 Task: Open a Black Tie Letter Template save the file as event Remove the following opetions from template: '1.	Type the sender company name_x000D_
2.	Type the sender company address_x000D_
3.	Type the recipient address_x000D_
4.	Type the closing_x000D_
5.	Type the sender title_x000D_
6.	Type the sender company name_x000D_
'Pick the date  17 July, 2023 and type Salutation  Good Afternoon. Add body to the letter I wanted to express my heartfelt condolences on the passing of your loved one. Losing someone we care about is never easy, and my thoughts are with you during this difficult time. May cherished memories and the support of loved ones bring you comfort and strength.. Insert watermark  Do not copy 3
Action: Mouse moved to (24, 21)
Screenshot: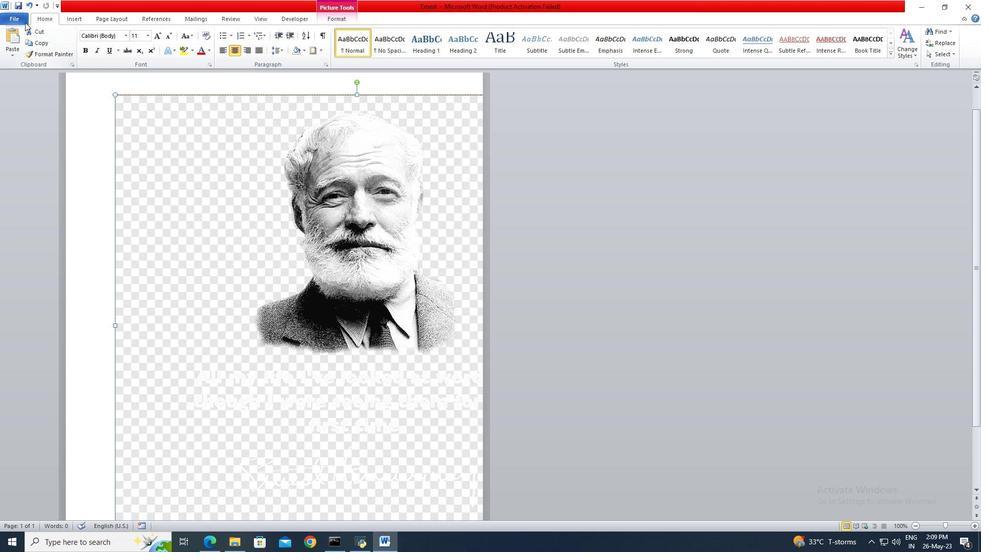 
Action: Mouse pressed left at (24, 21)
Screenshot: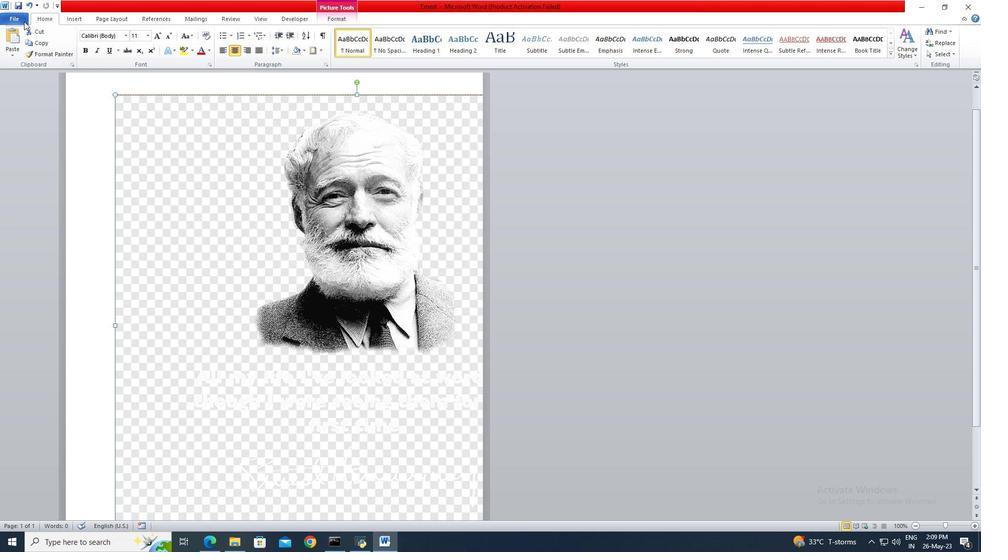 
Action: Mouse moved to (21, 128)
Screenshot: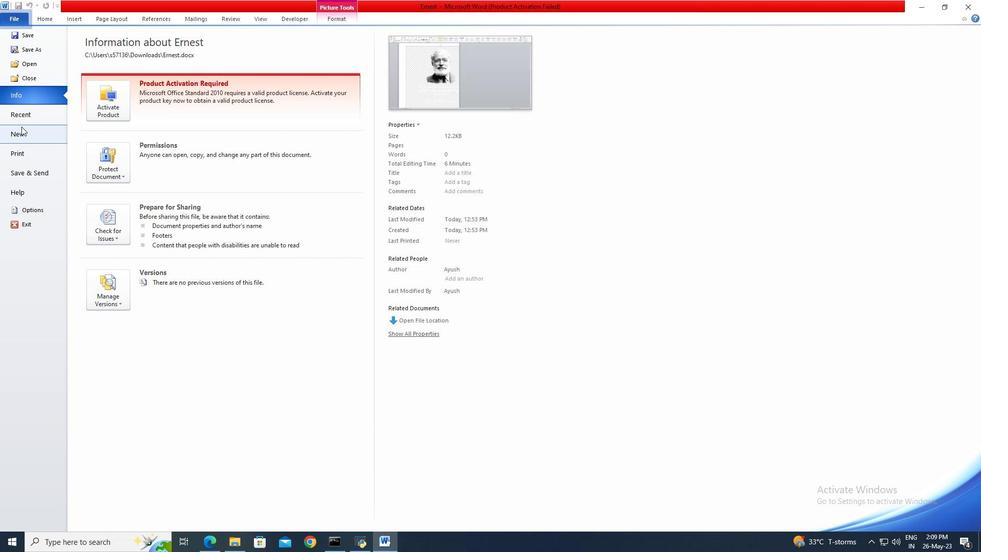
Action: Mouse pressed left at (21, 128)
Screenshot: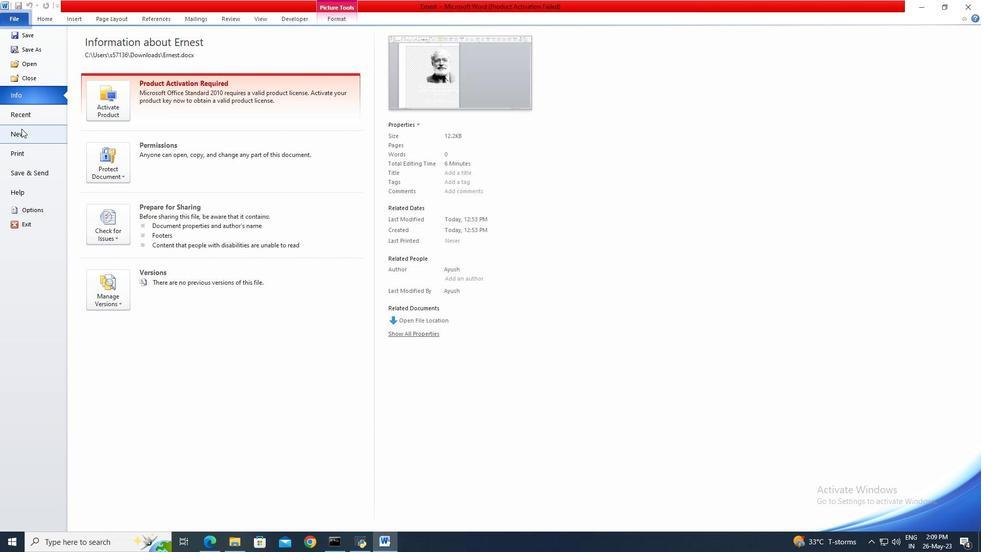 
Action: Mouse moved to (219, 113)
Screenshot: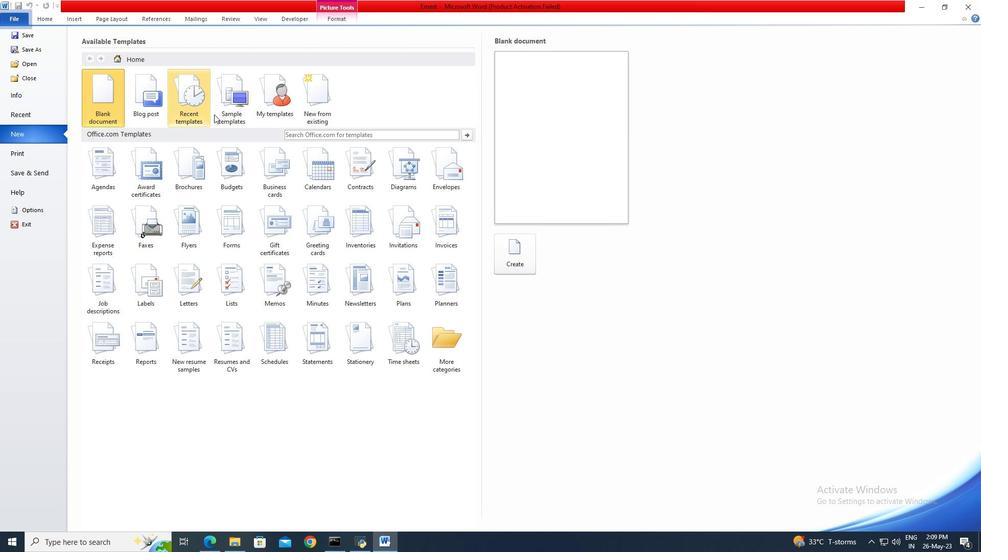 
Action: Mouse pressed left at (219, 113)
Screenshot: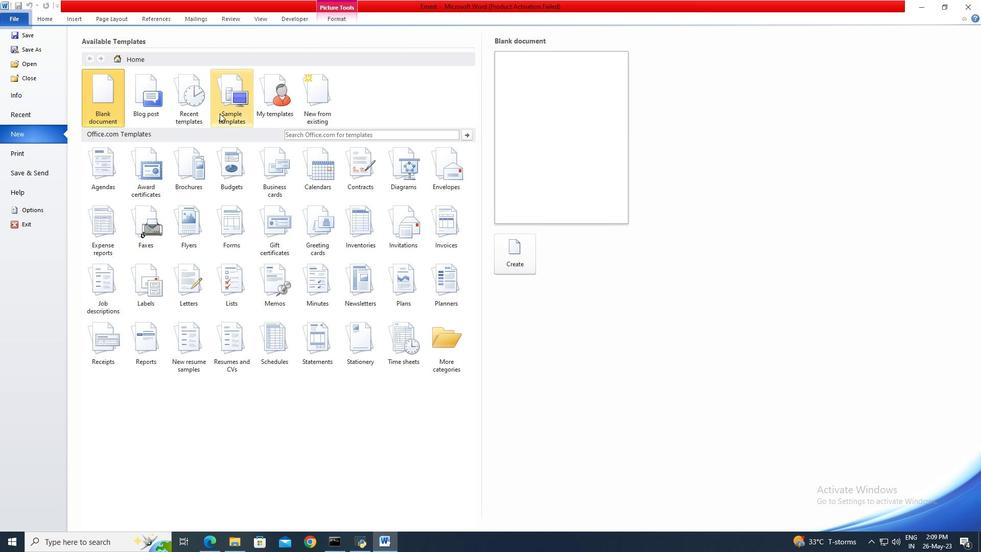 
Action: Mouse moved to (337, 240)
Screenshot: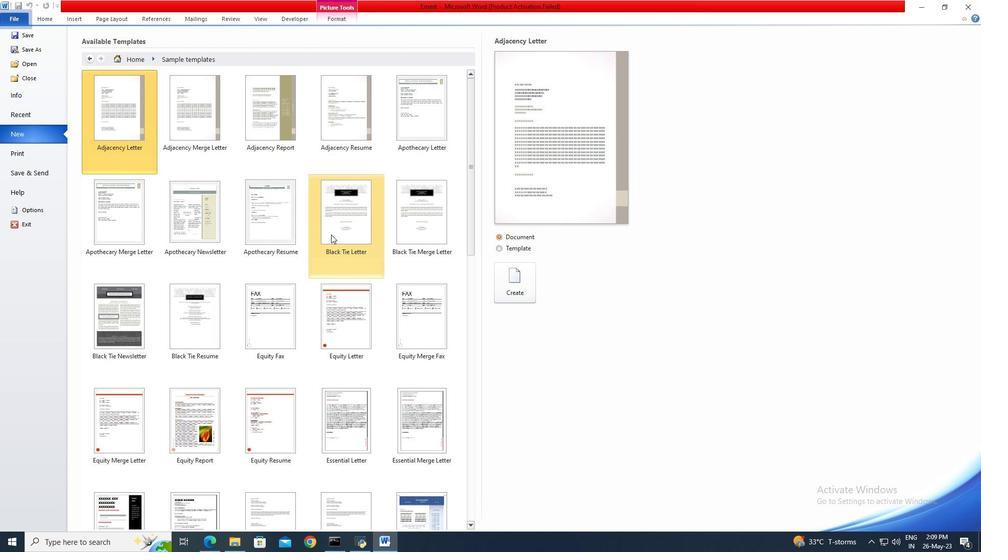 
Action: Mouse pressed left at (337, 240)
Screenshot: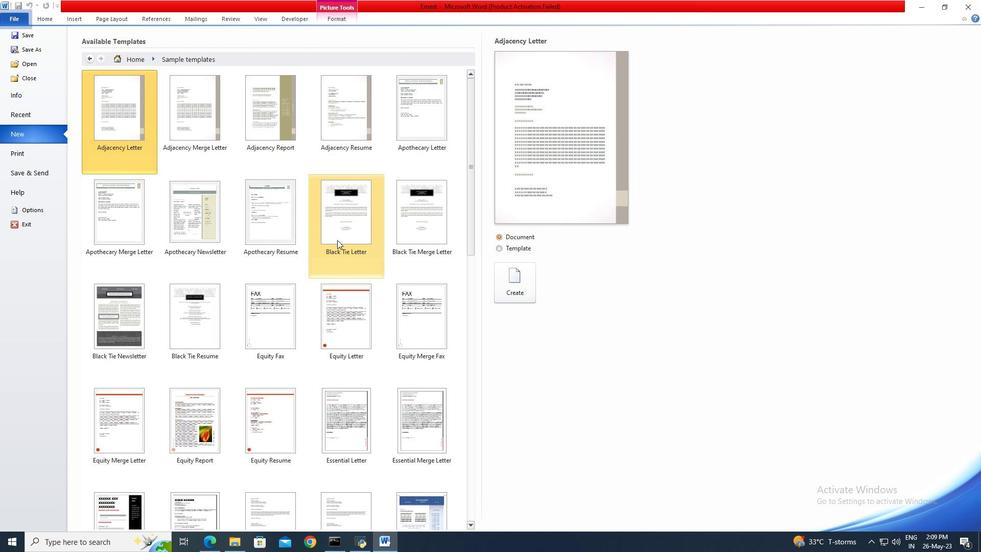 
Action: Mouse moved to (499, 246)
Screenshot: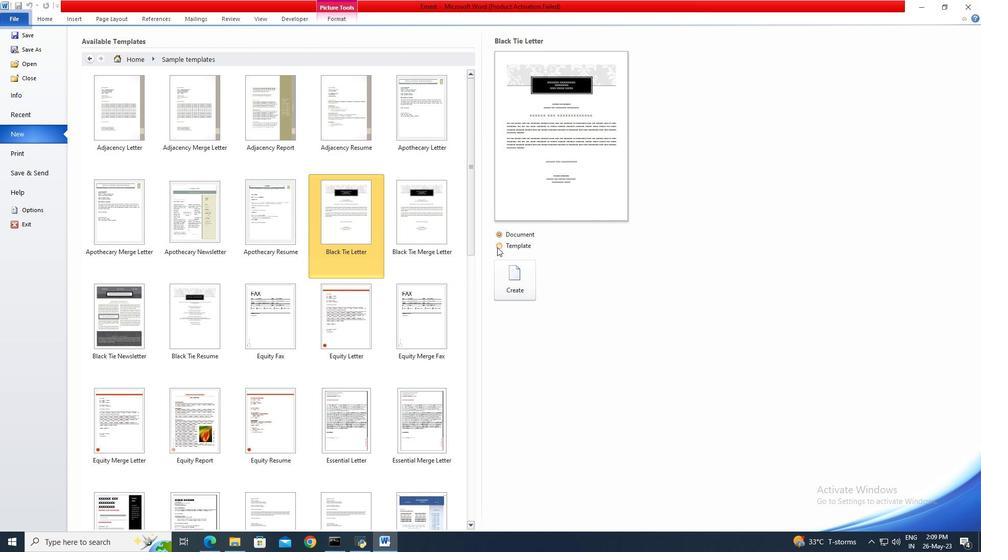 
Action: Mouse pressed left at (499, 246)
Screenshot: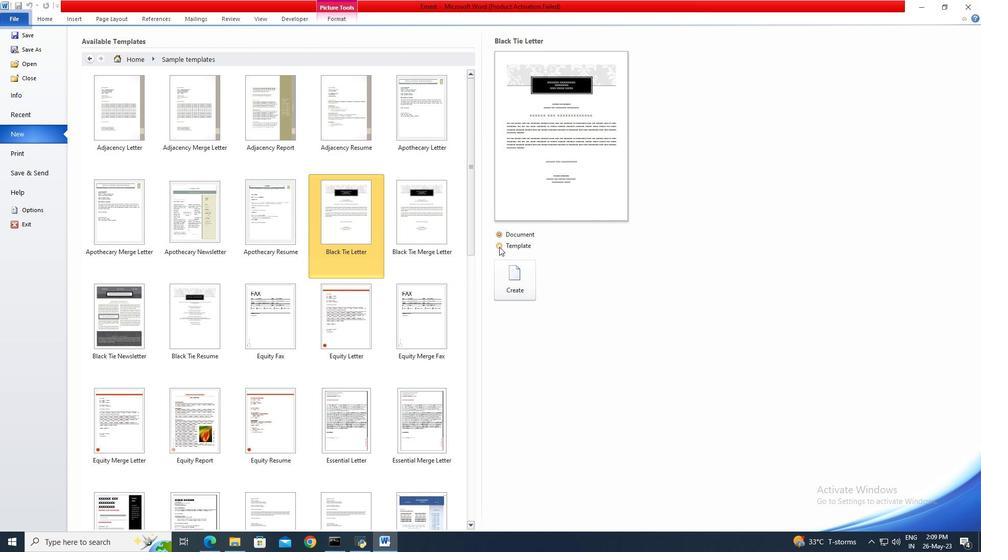 
Action: Mouse moved to (506, 275)
Screenshot: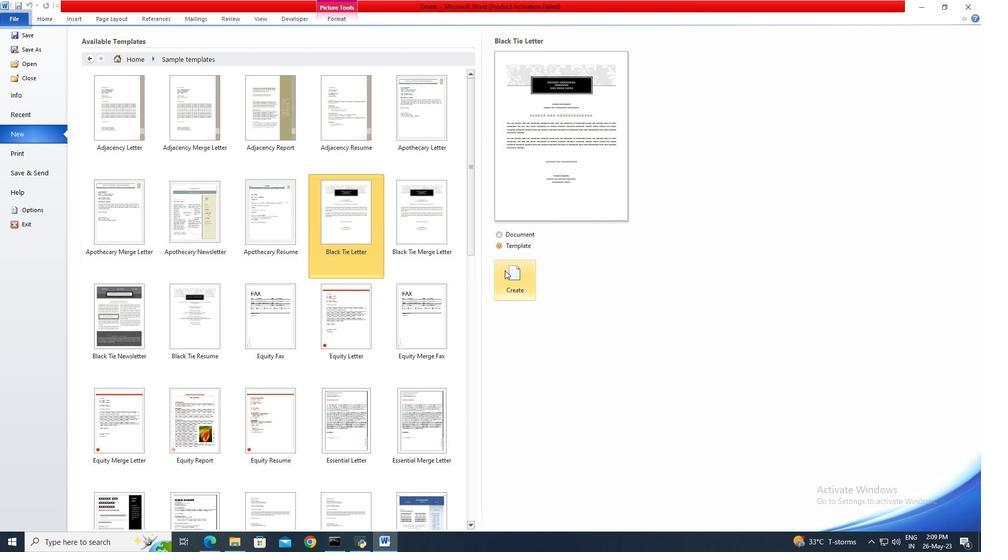 
Action: Mouse pressed left at (506, 275)
Screenshot: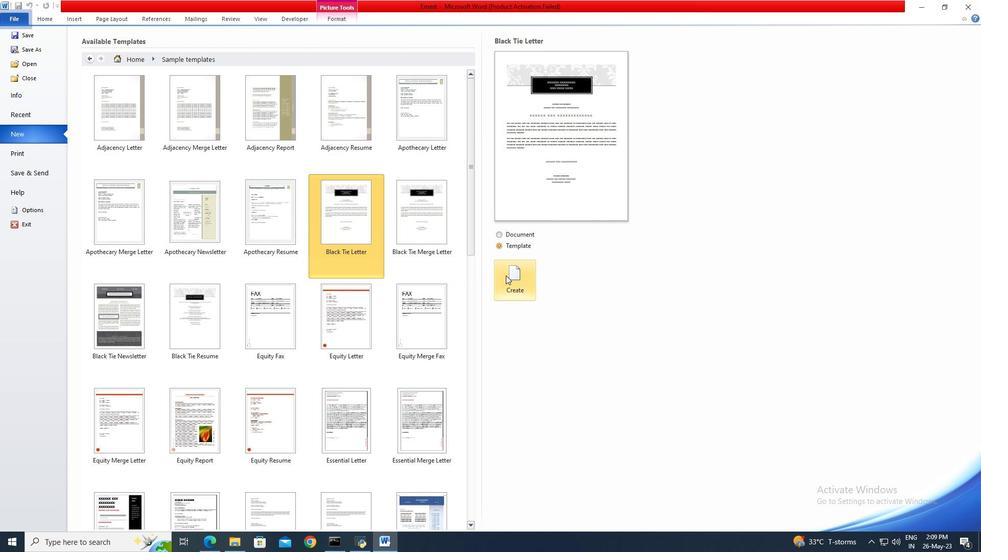 
Action: Mouse moved to (27, 20)
Screenshot: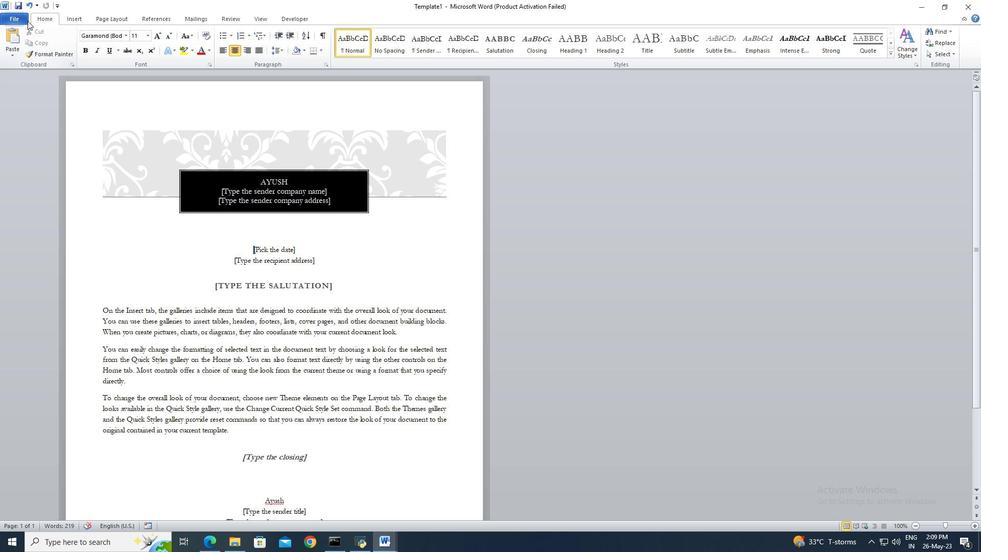 
Action: Mouse pressed left at (27, 20)
Screenshot: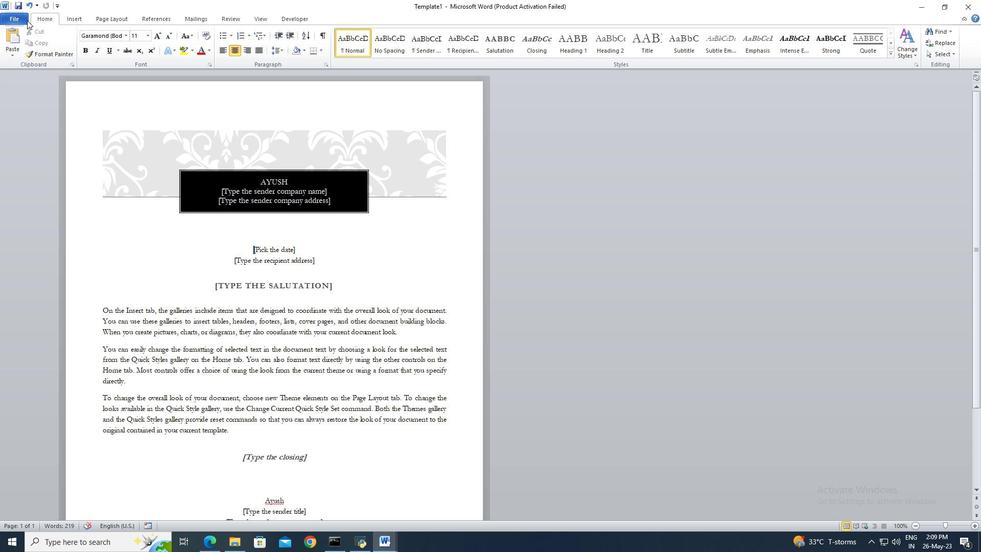 
Action: Mouse moved to (29, 48)
Screenshot: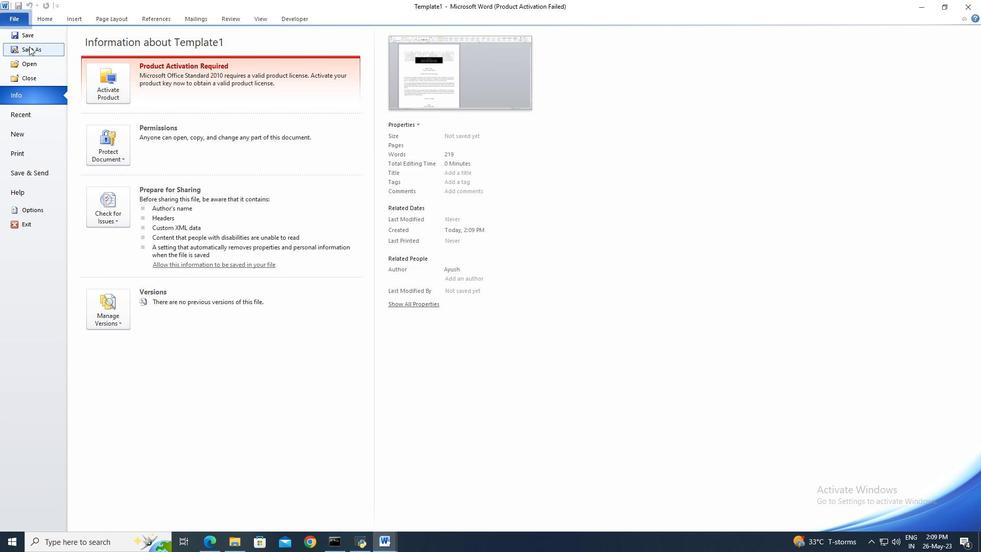 
Action: Mouse pressed left at (29, 48)
Screenshot: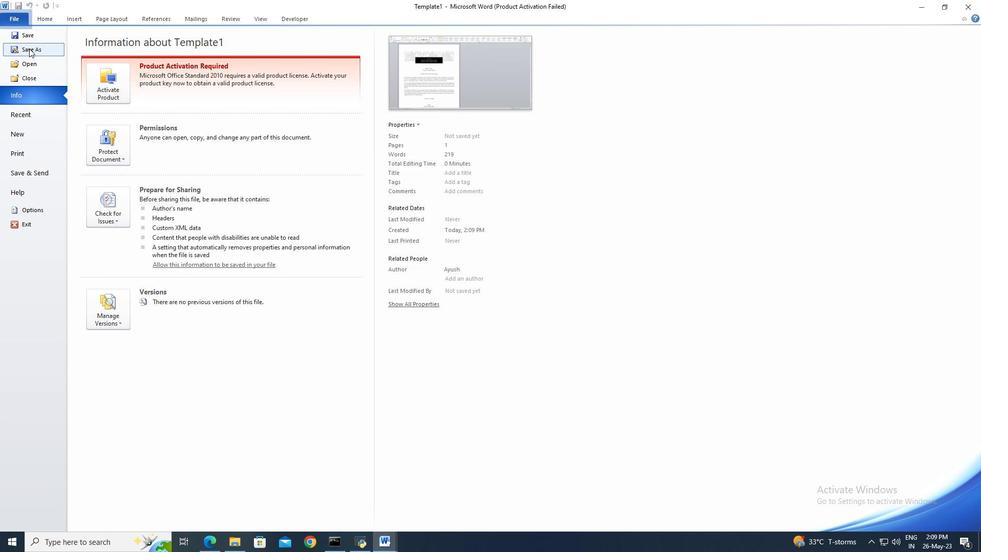 
Action: Mouse moved to (43, 111)
Screenshot: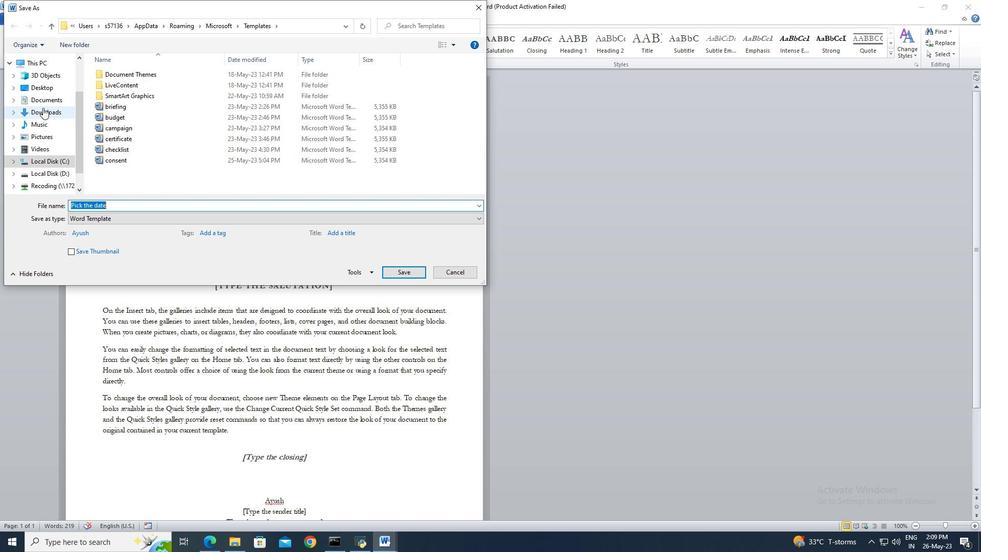 
Action: Mouse pressed left at (43, 111)
Screenshot: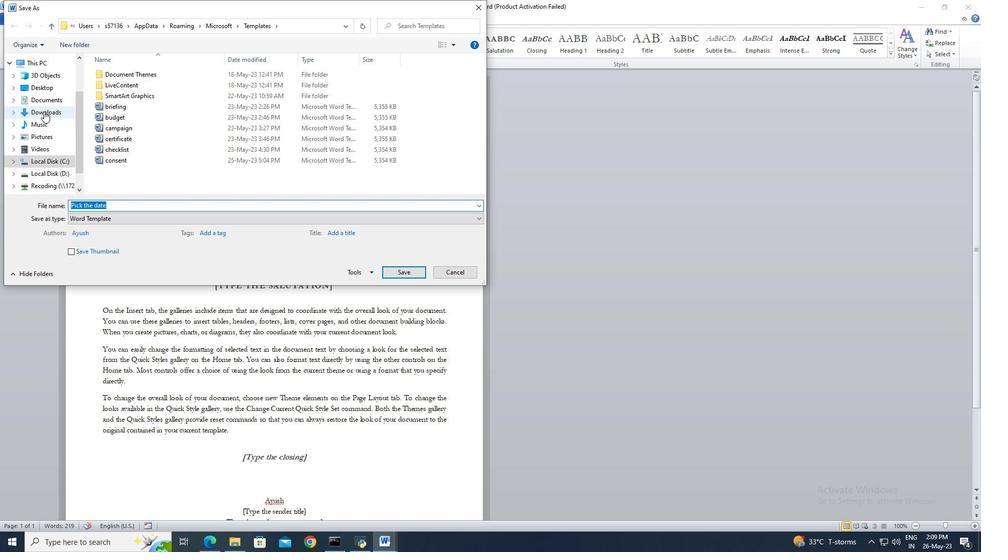 
Action: Mouse moved to (108, 206)
Screenshot: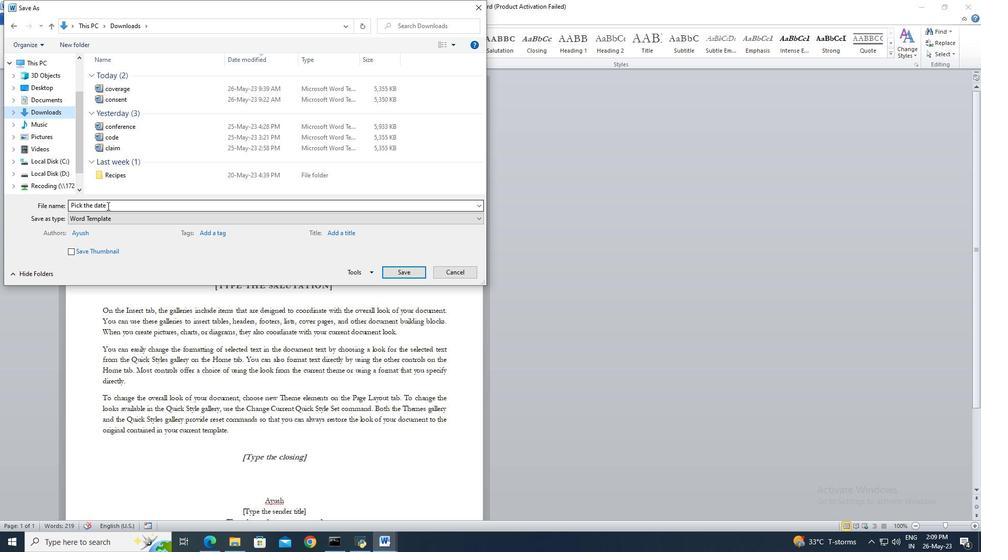 
Action: Mouse pressed left at (108, 206)
Screenshot: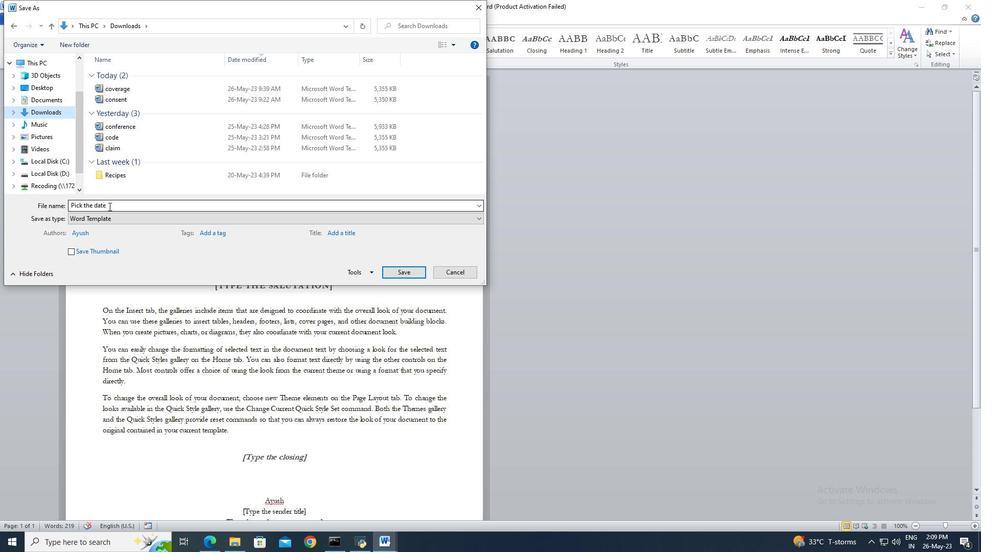 
Action: Key pressed event
Screenshot: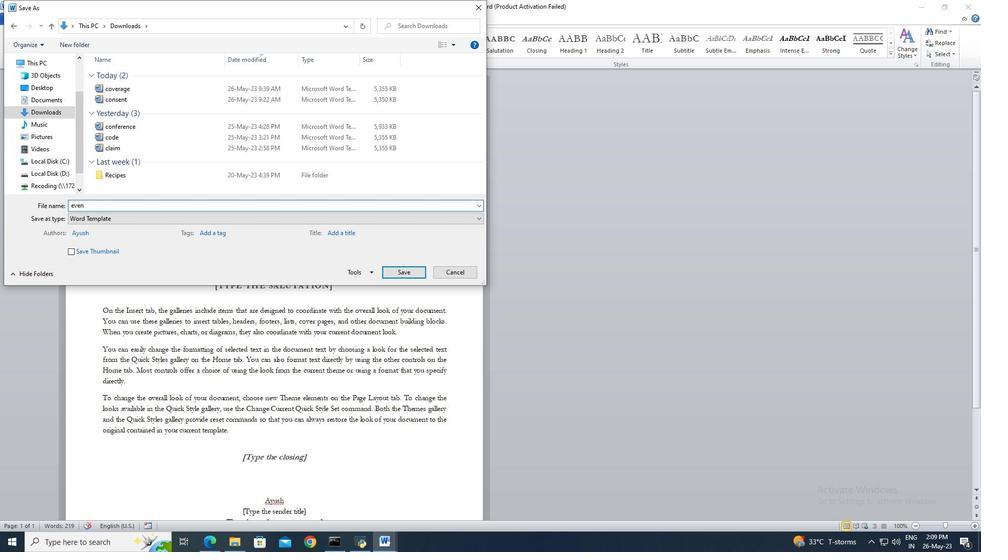 
Action: Mouse moved to (391, 275)
Screenshot: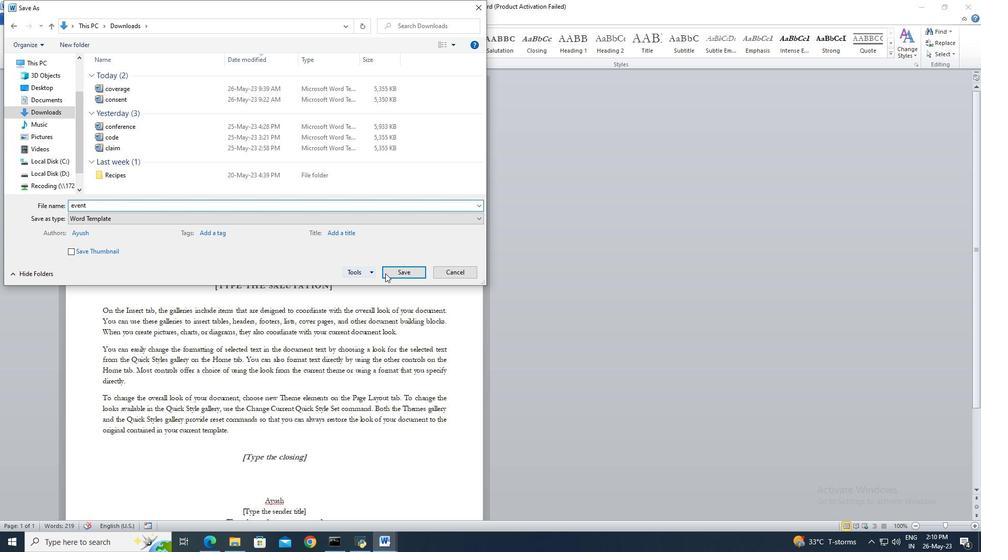 
Action: Mouse pressed left at (391, 275)
Screenshot: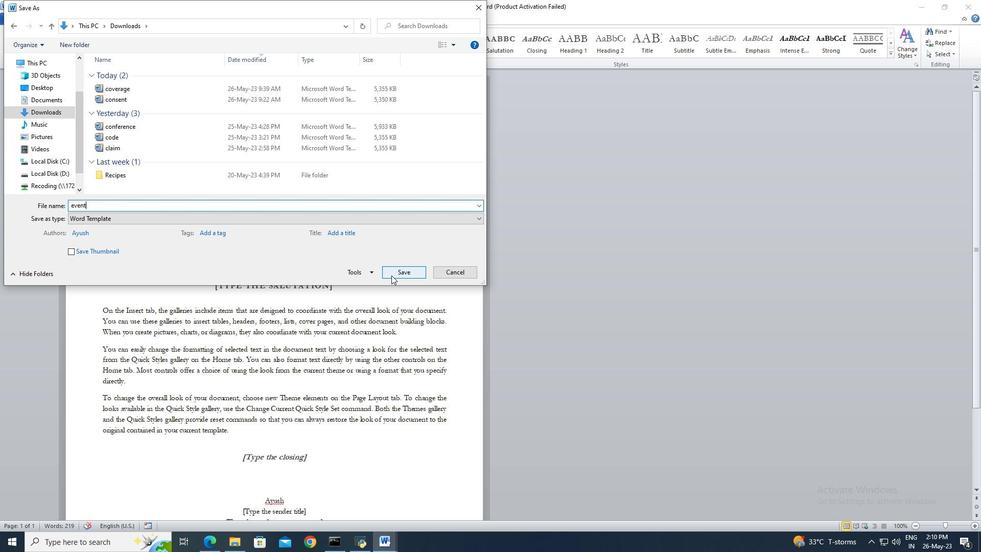 
Action: Mouse moved to (337, 192)
Screenshot: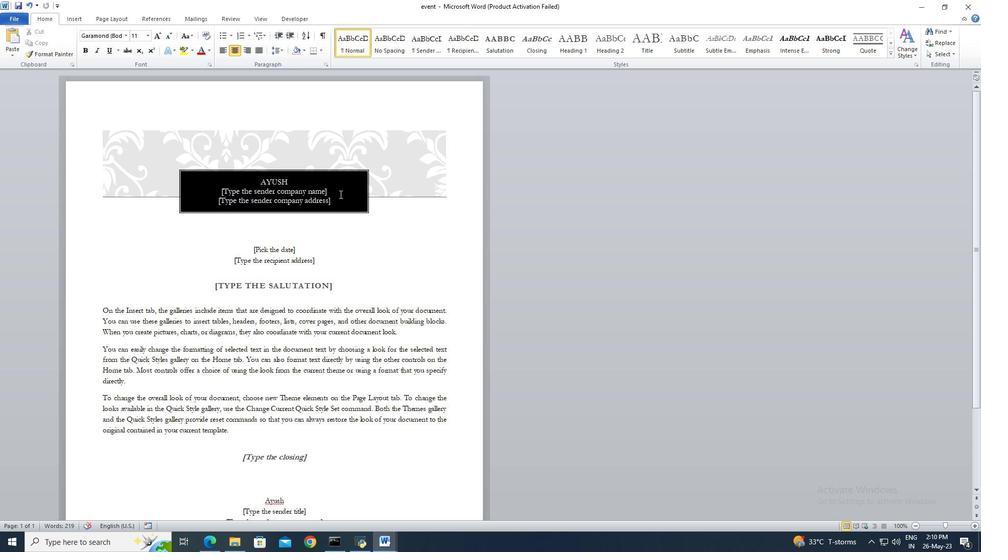 
Action: Mouse pressed left at (337, 192)
Screenshot: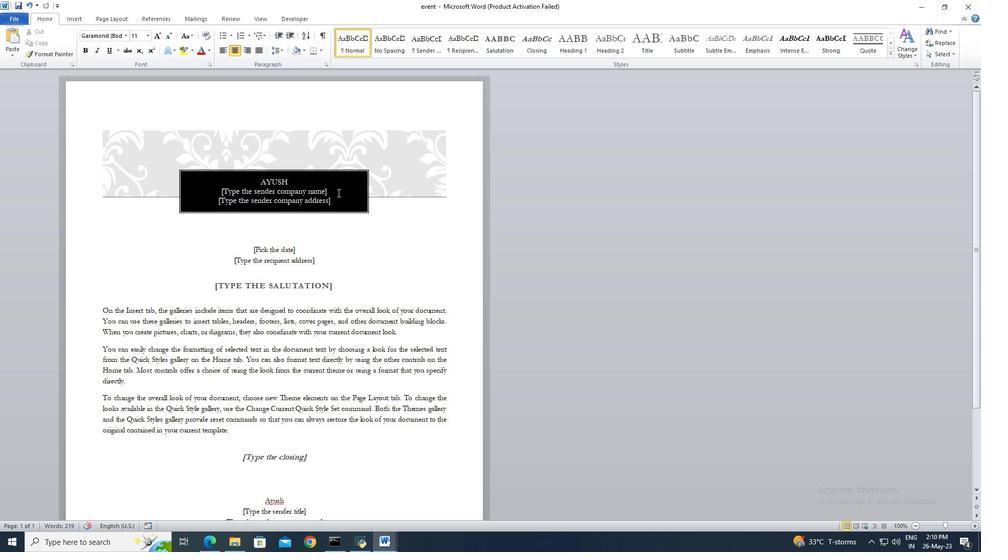 
Action: Key pressed <Key.backspace><Key.delete>
Screenshot: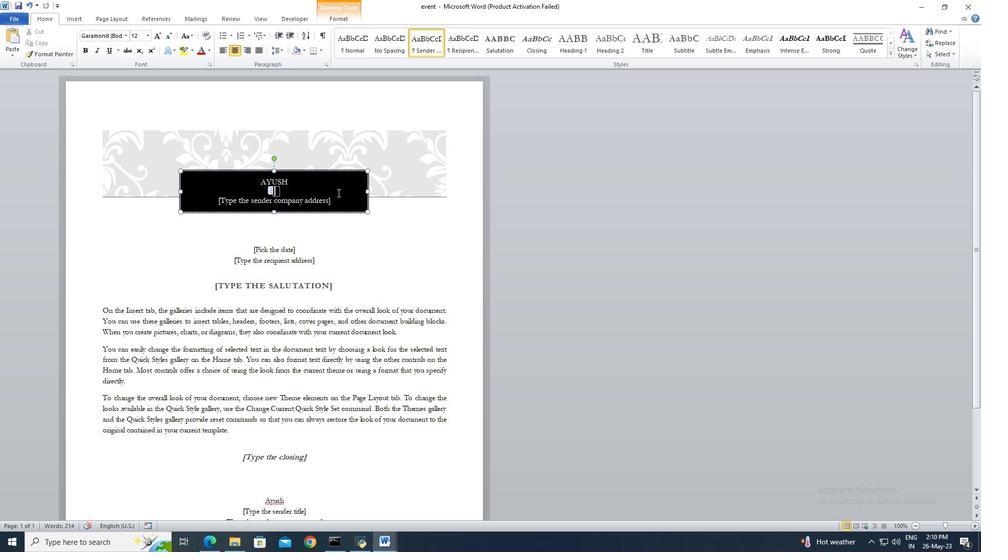 
Action: Mouse moved to (337, 200)
Screenshot: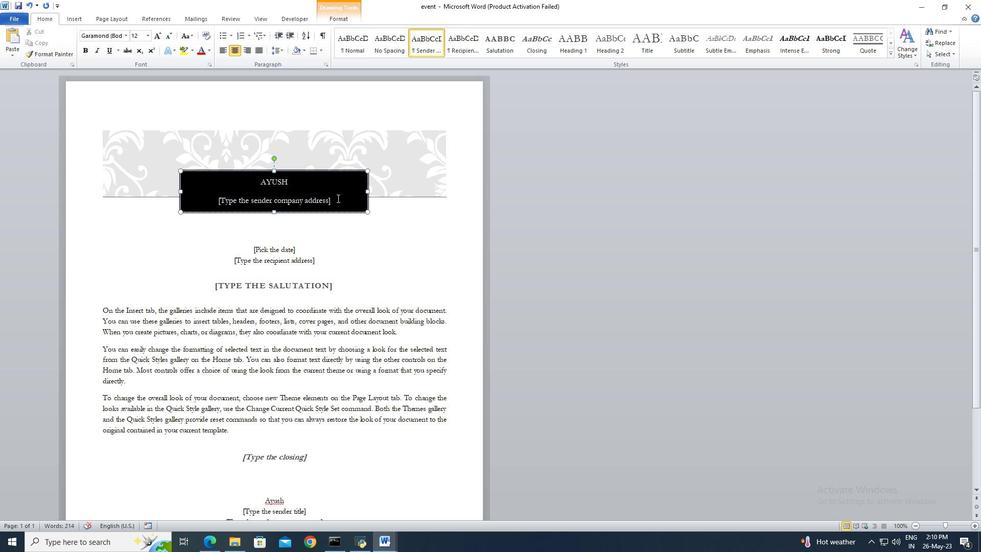 
Action: Mouse pressed left at (337, 200)
Screenshot: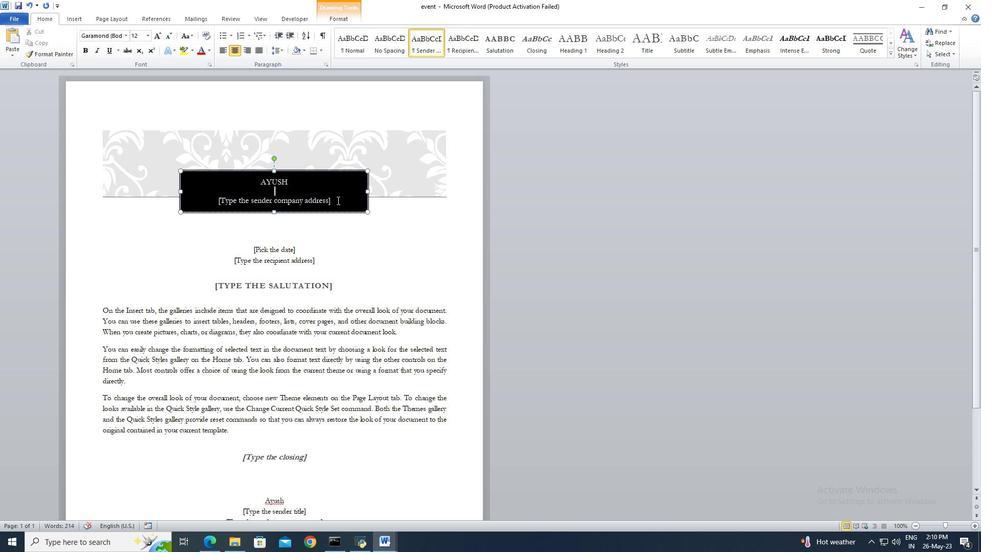 
Action: Key pressed <Key.backspace><Key.delete>
Screenshot: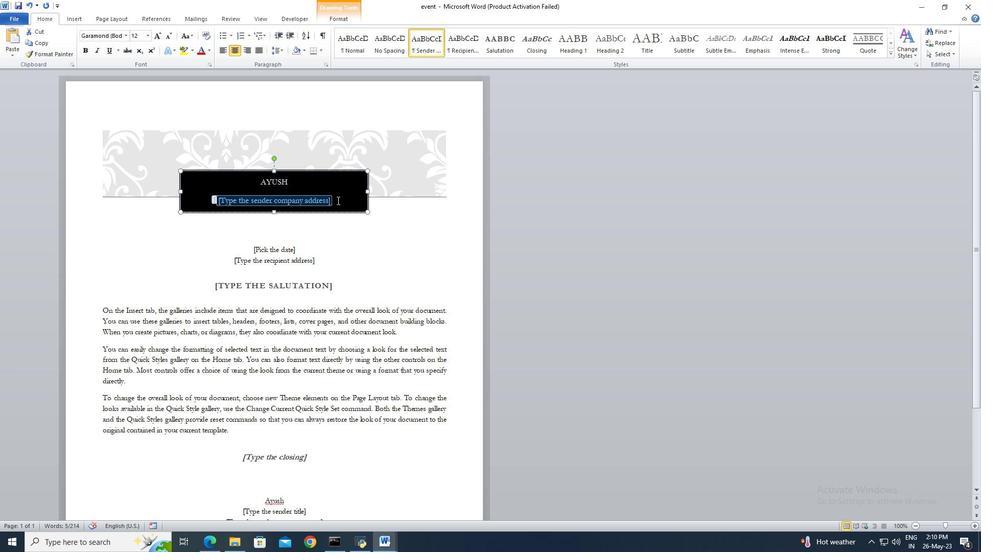 
Action: Mouse scrolled (337, 199) with delta (0, 0)
Screenshot: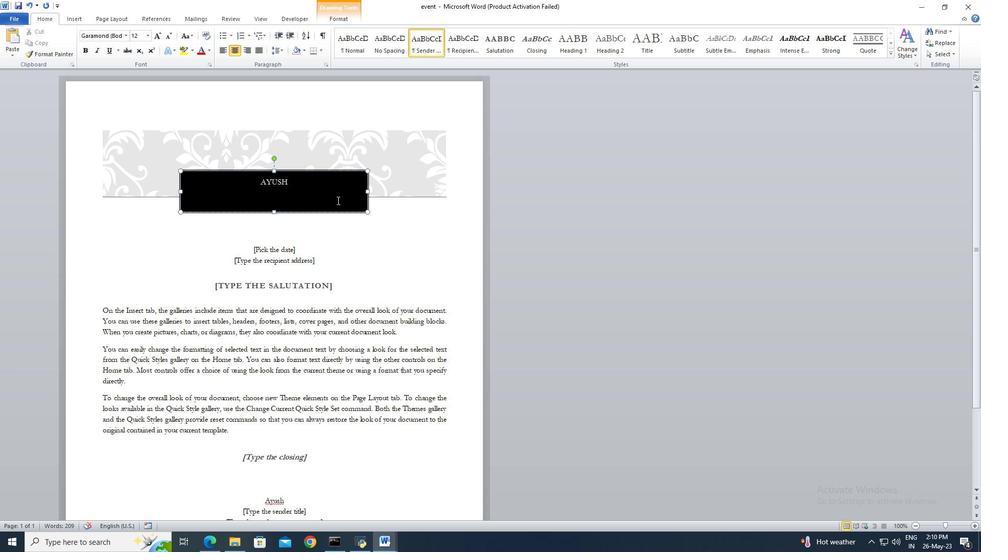 
Action: Mouse scrolled (337, 199) with delta (0, 0)
Screenshot: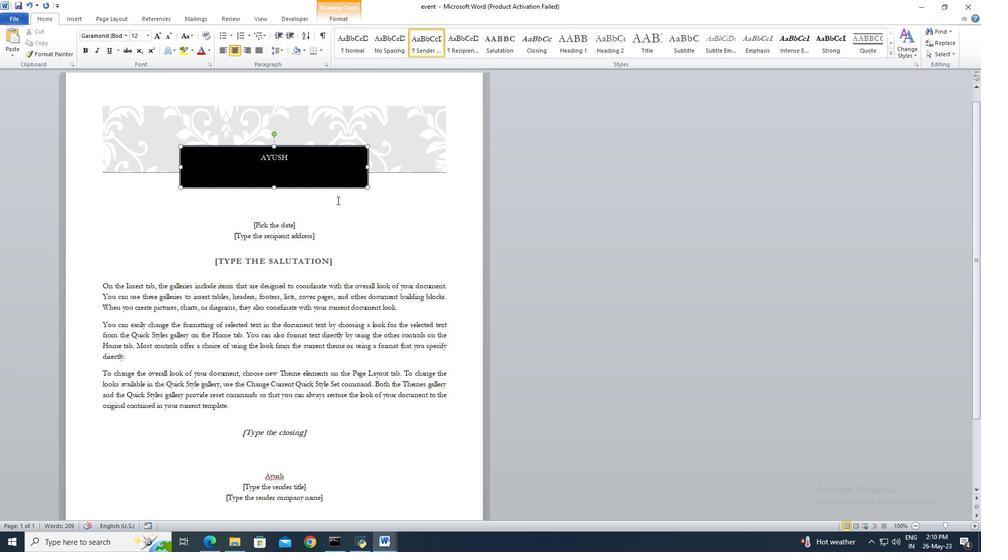 
Action: Mouse scrolled (337, 199) with delta (0, 0)
Screenshot: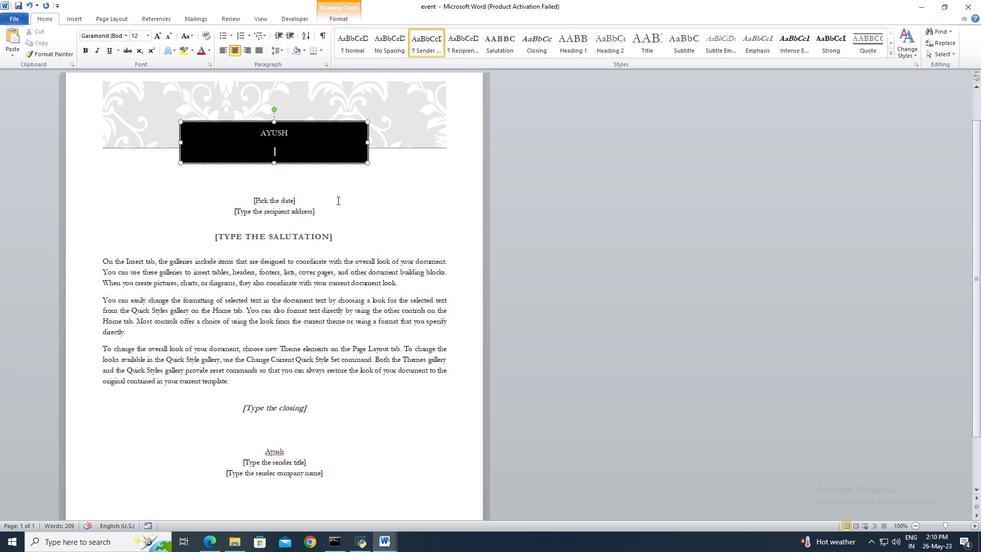 
Action: Mouse moved to (311, 188)
Screenshot: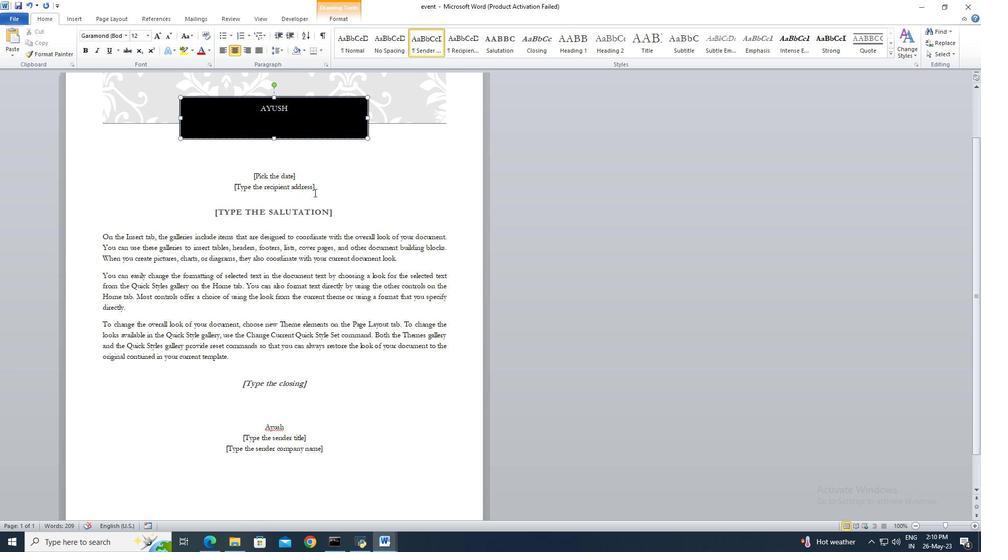 
Action: Mouse pressed left at (311, 188)
Screenshot: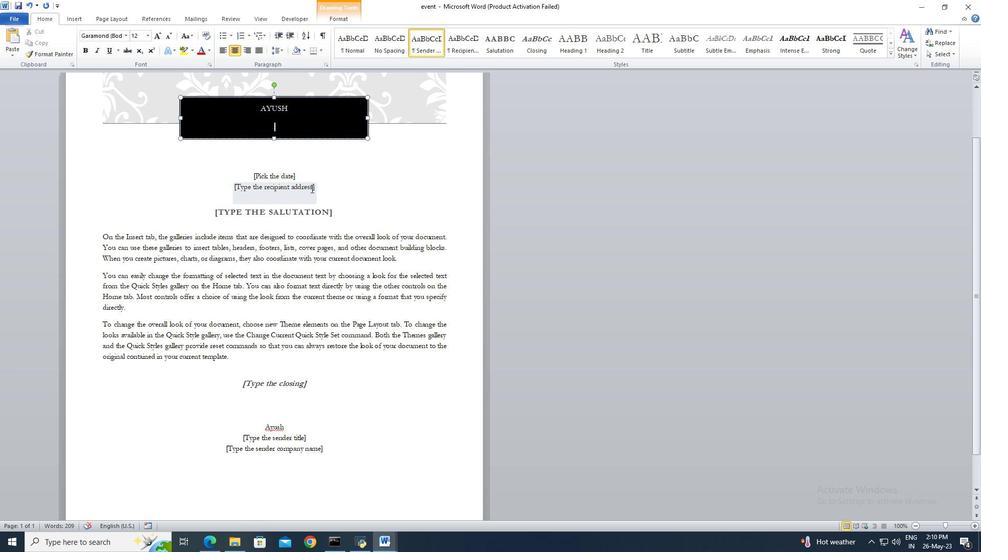 
Action: Key pressed <Key.backspace><Key.delete>
Screenshot: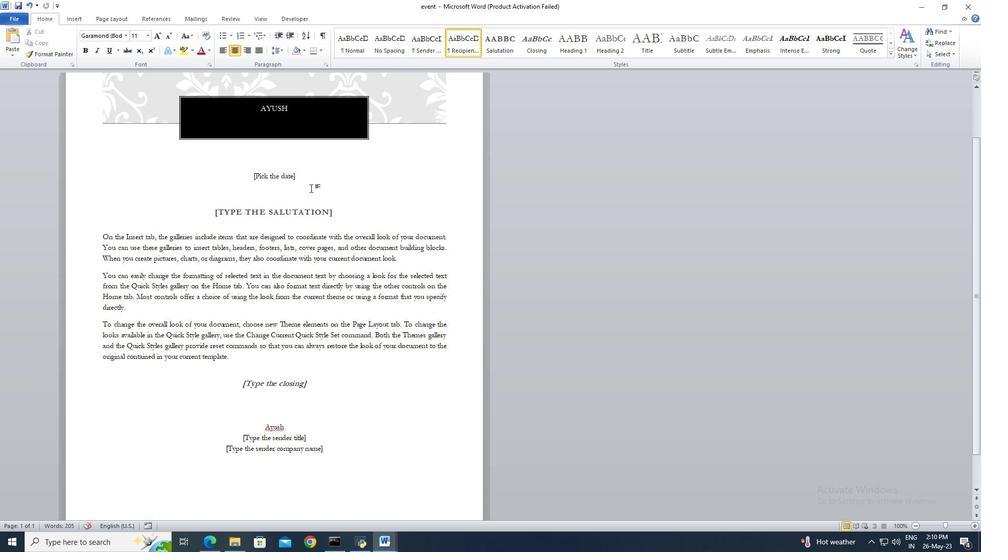 
Action: Mouse moved to (299, 355)
Screenshot: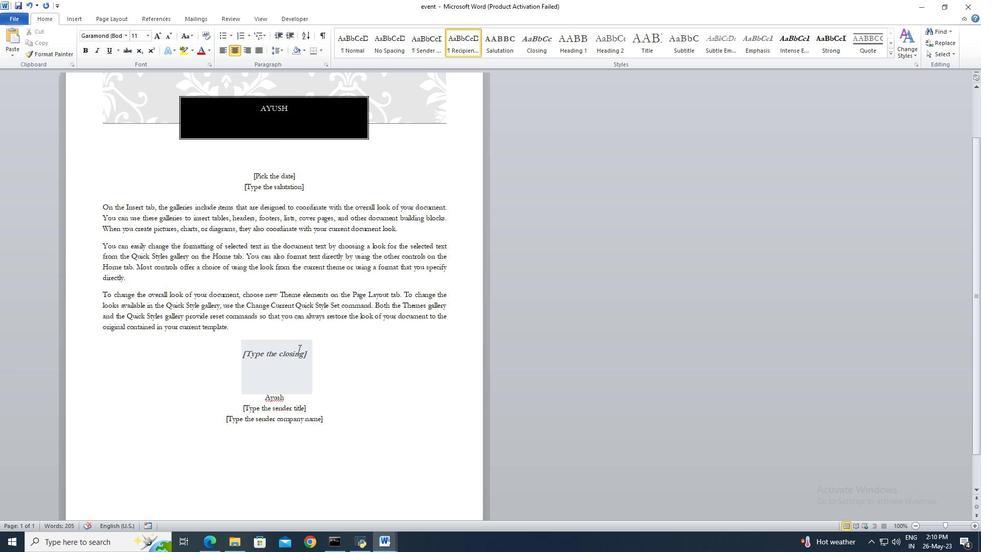 
Action: Mouse pressed left at (299, 355)
Screenshot: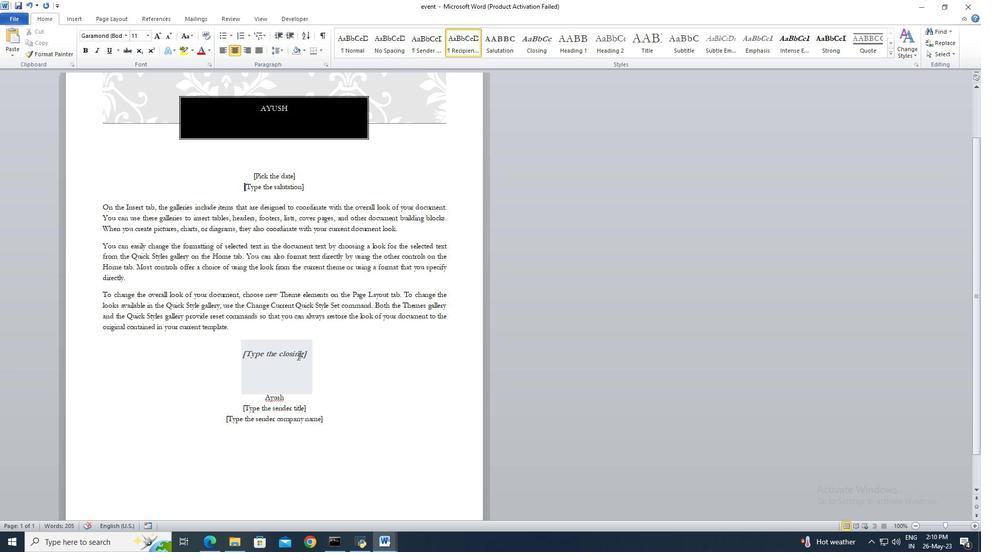
Action: Key pressed <Key.backspace>
Screenshot: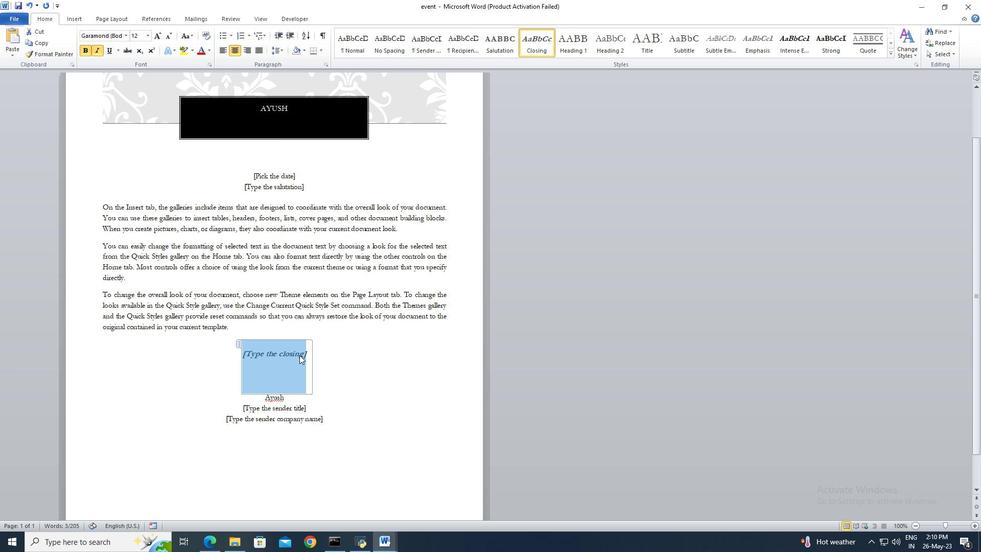
Action: Mouse moved to (300, 408)
Screenshot: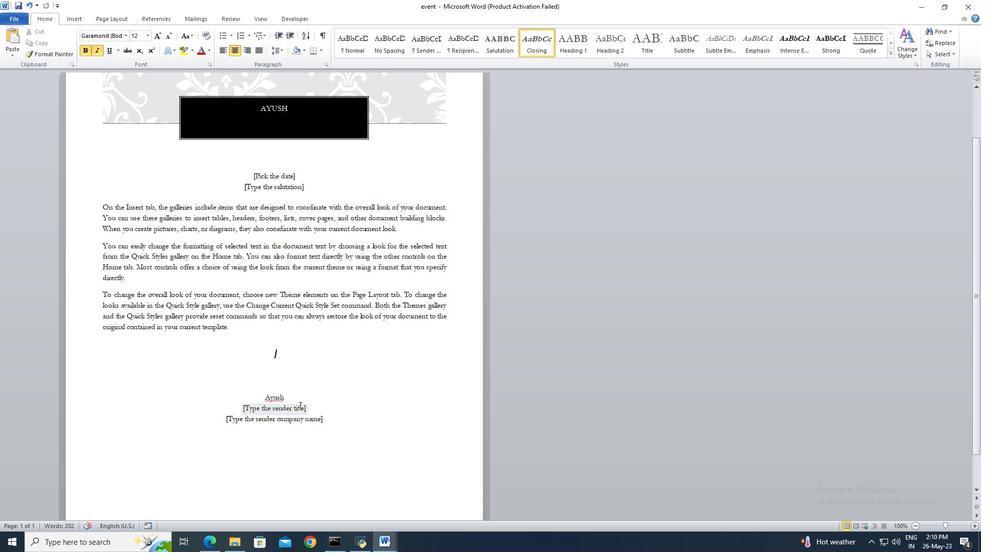 
Action: Mouse pressed left at (300, 408)
Screenshot: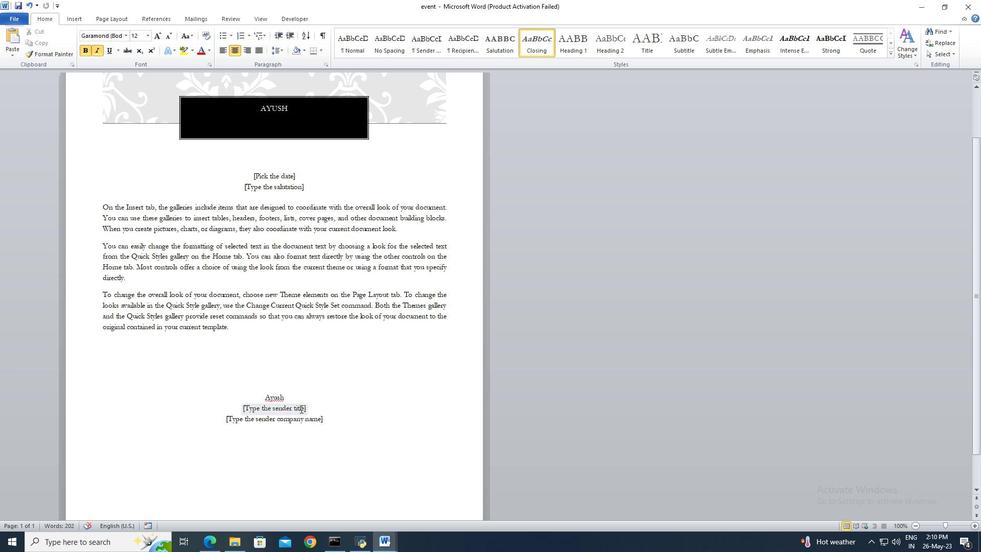 
Action: Key pressed <Key.backspace>
Screenshot: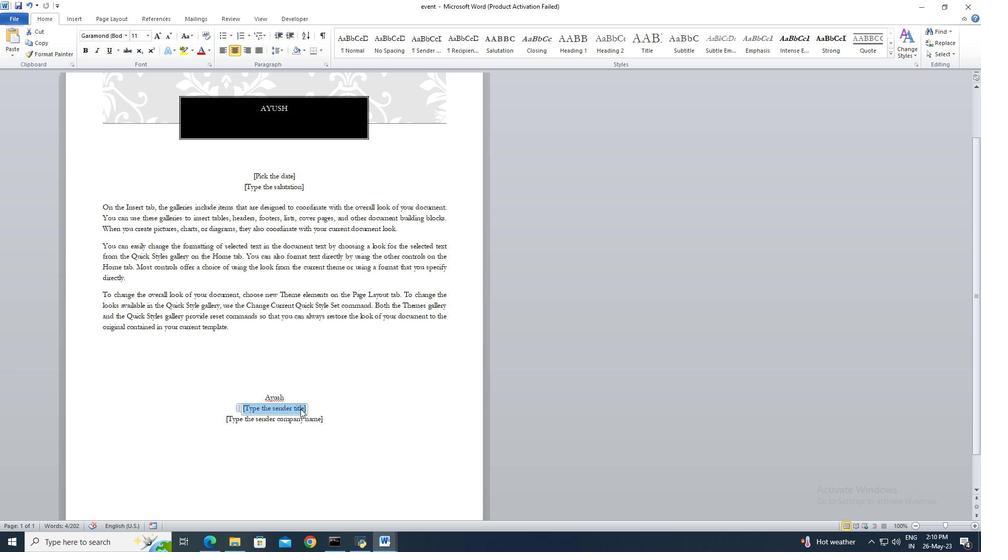 
Action: Mouse moved to (302, 417)
Screenshot: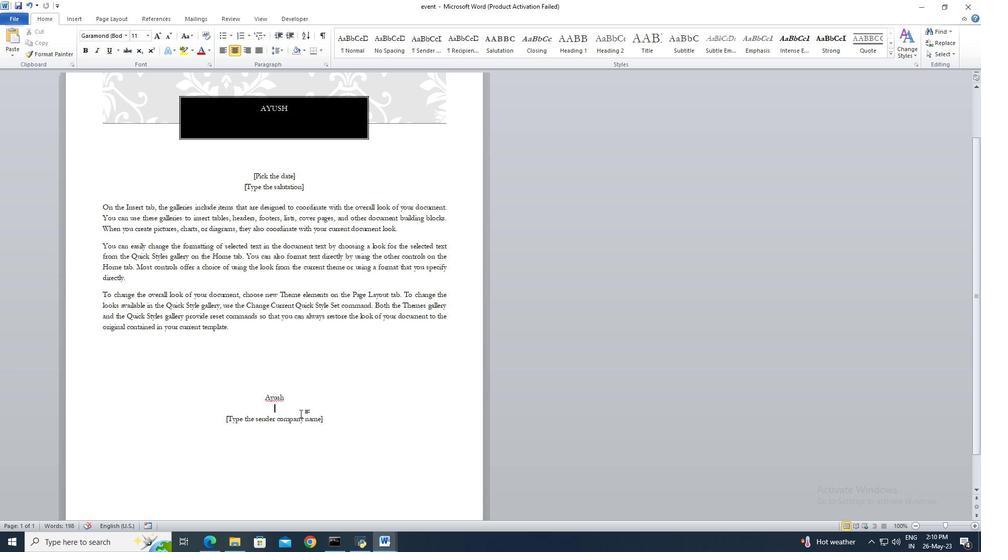 
Action: Mouse pressed left at (302, 417)
Screenshot: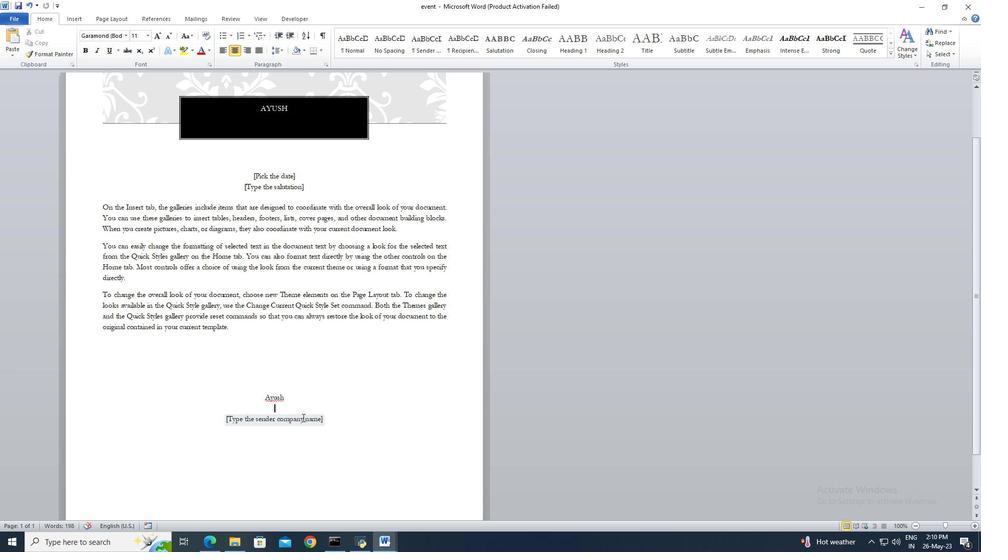 
Action: Key pressed <Key.backspace><Key.delete>
Screenshot: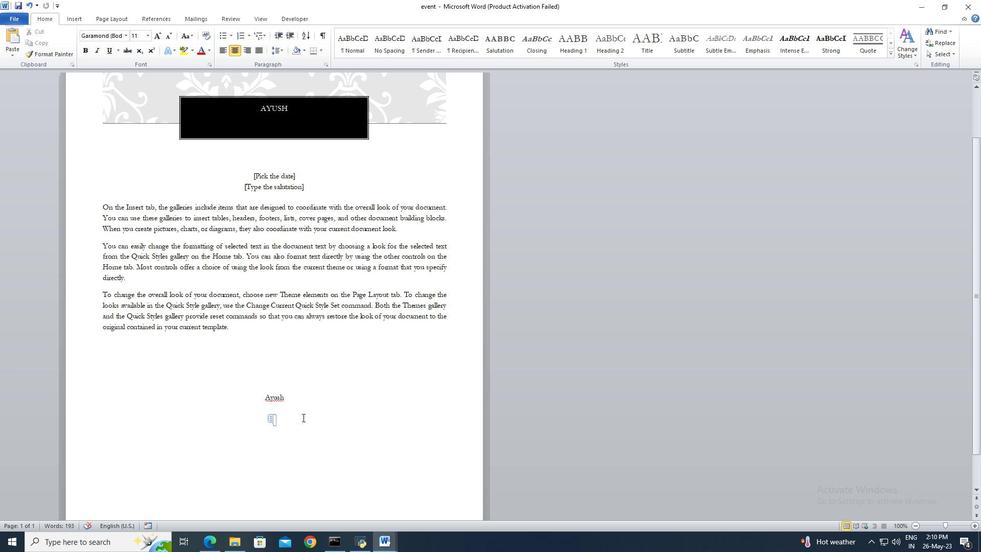 
Action: Mouse moved to (289, 176)
Screenshot: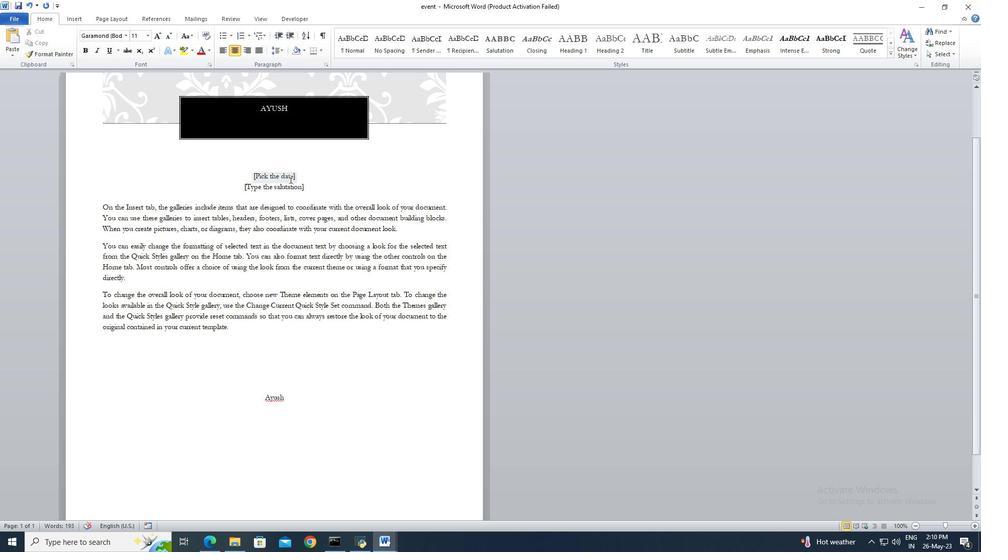 
Action: Mouse pressed left at (289, 176)
Screenshot: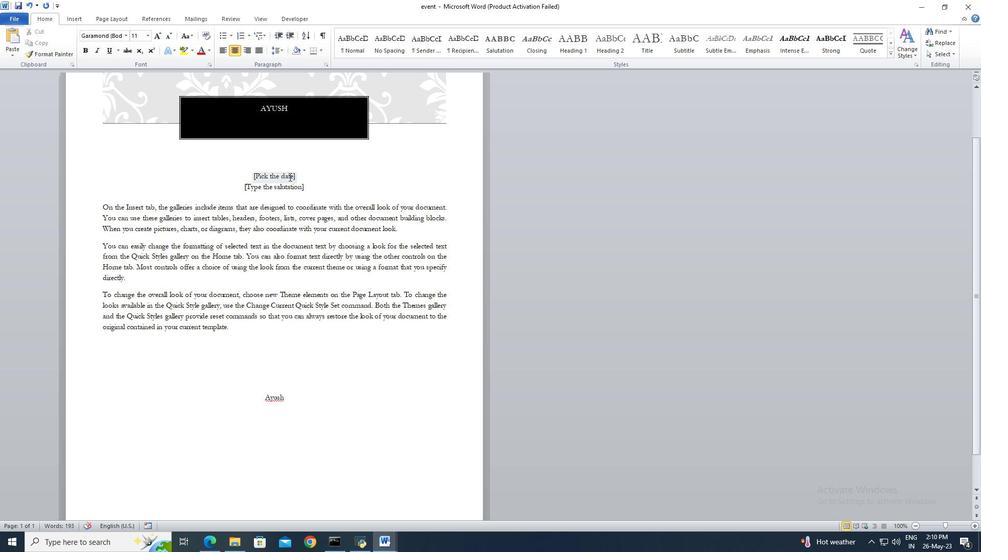 
Action: Mouse moved to (304, 176)
Screenshot: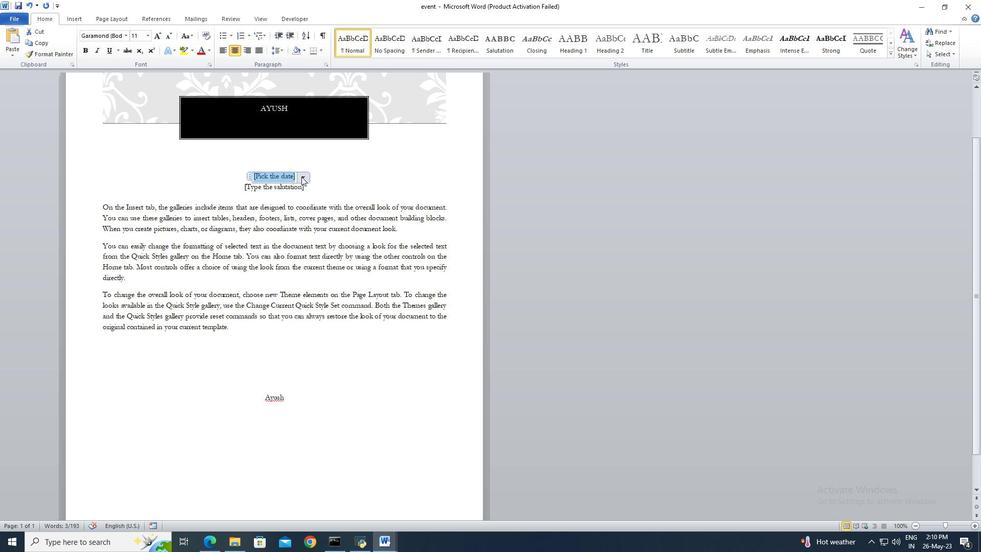 
Action: Mouse pressed left at (304, 176)
Screenshot: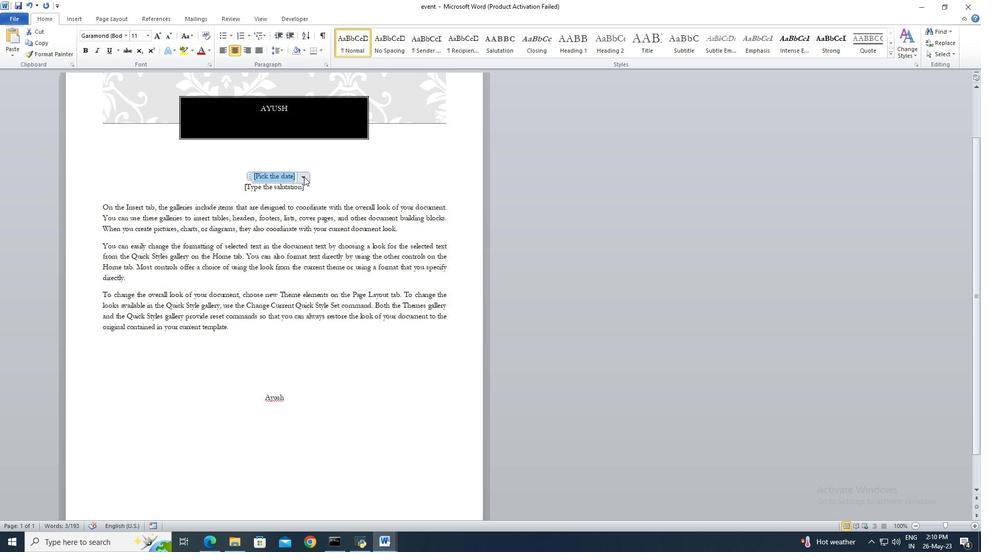 
Action: Mouse moved to (302, 190)
Screenshot: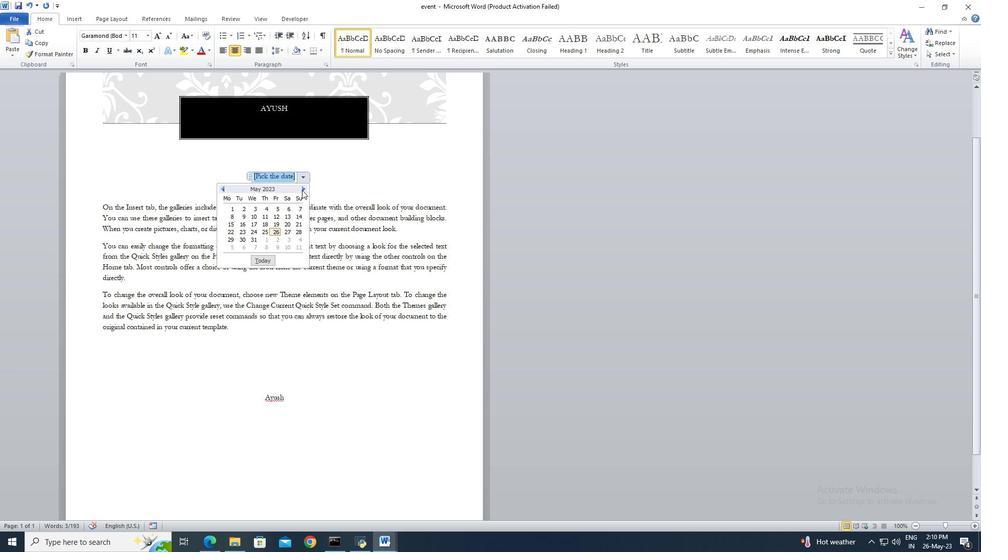 
Action: Mouse pressed left at (302, 190)
Screenshot: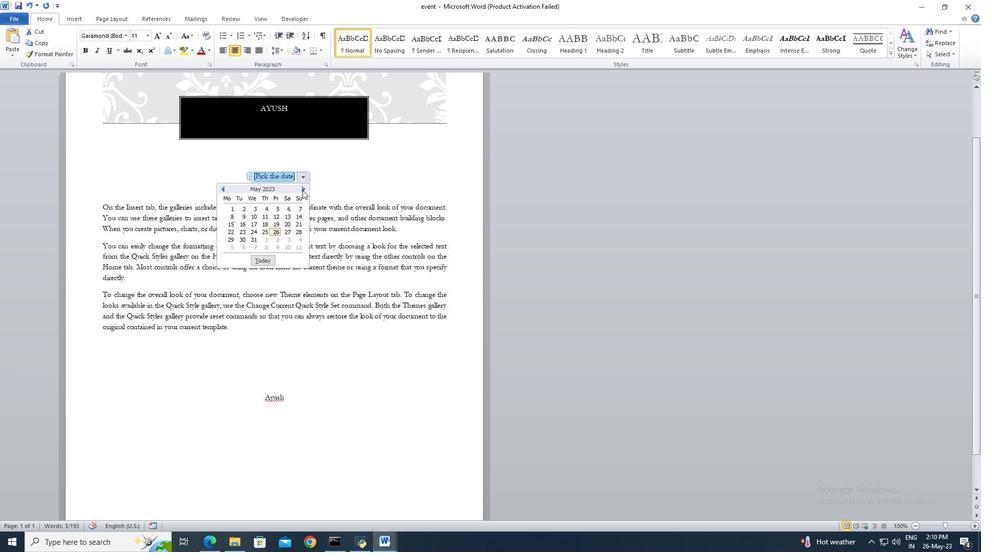 
Action: Mouse pressed left at (302, 190)
Screenshot: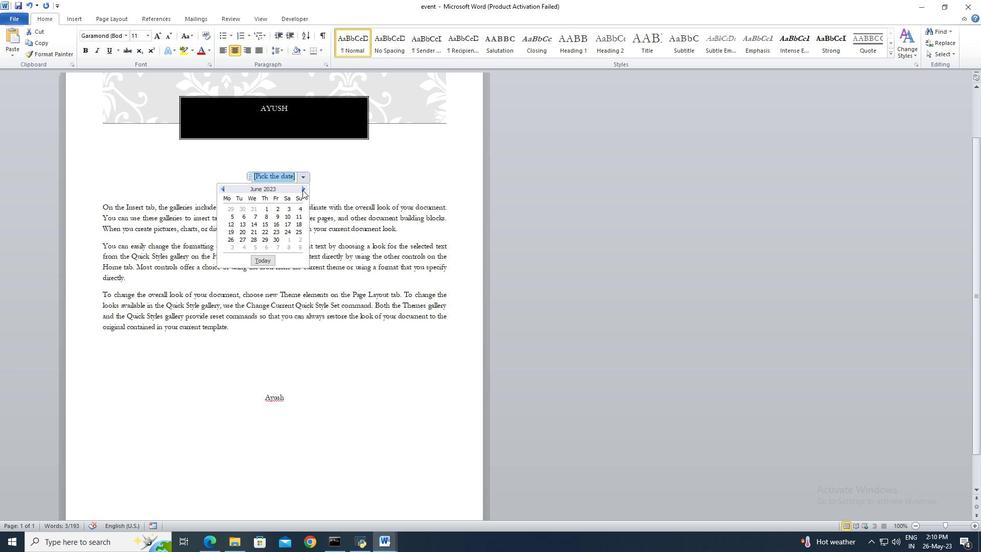 
Action: Mouse moved to (230, 228)
Screenshot: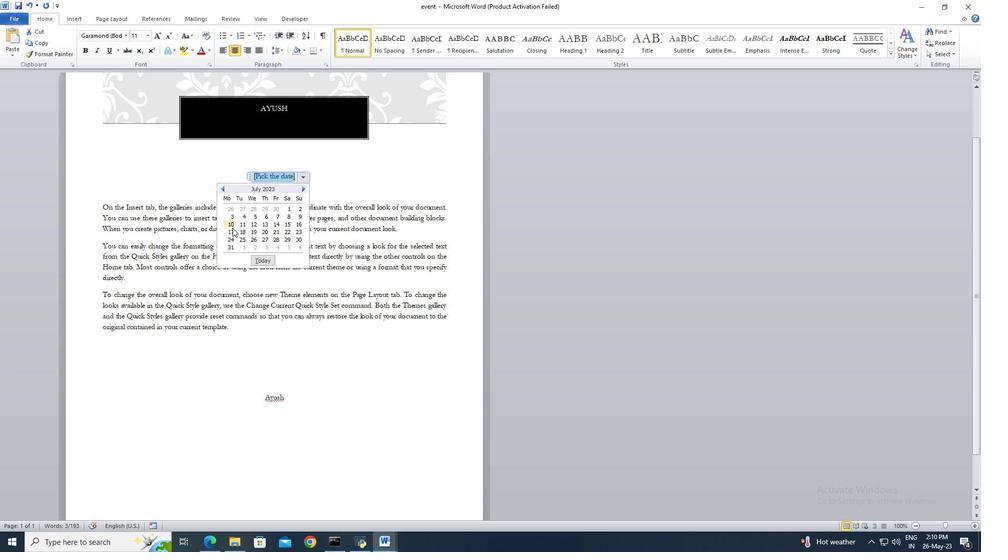 
Action: Mouse pressed left at (230, 228)
Screenshot: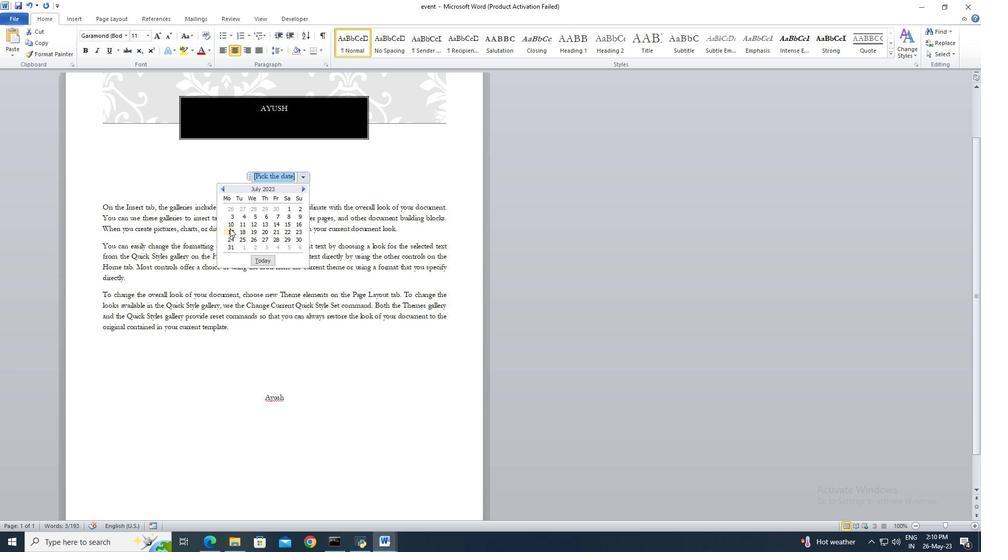 
Action: Mouse moved to (282, 189)
Screenshot: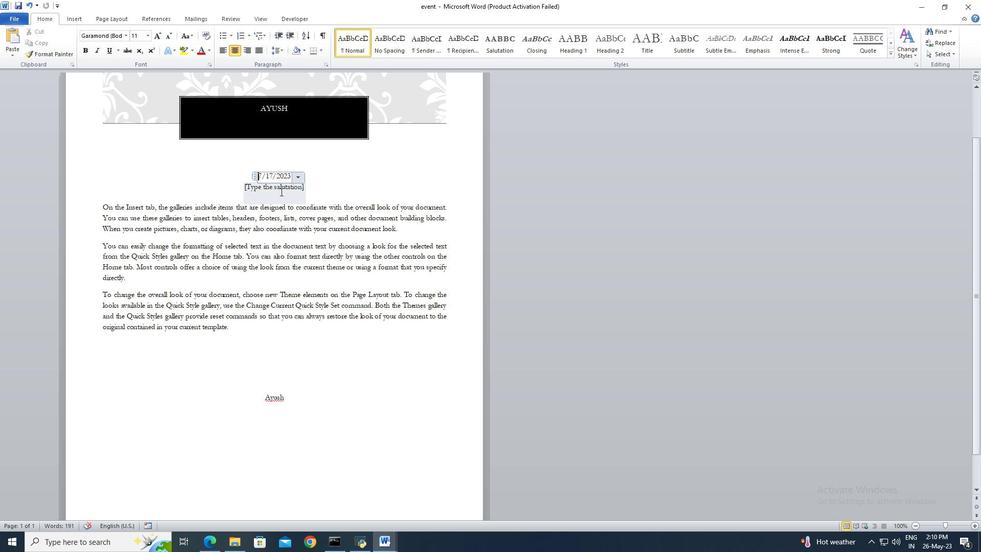 
Action: Mouse pressed left at (282, 189)
Screenshot: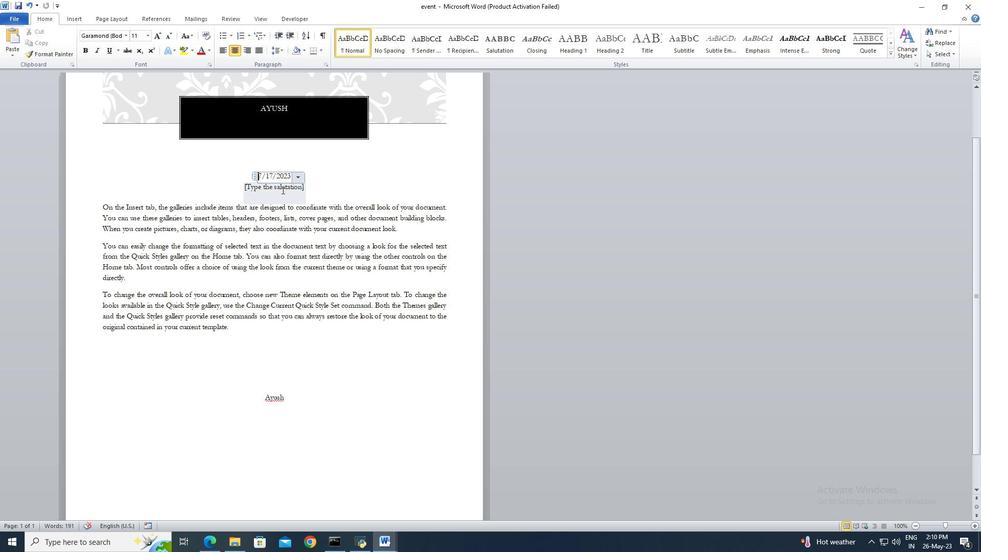 
Action: Key pressed <Key.shift>Good<Key.space><Key.shift>Afternoon
Screenshot: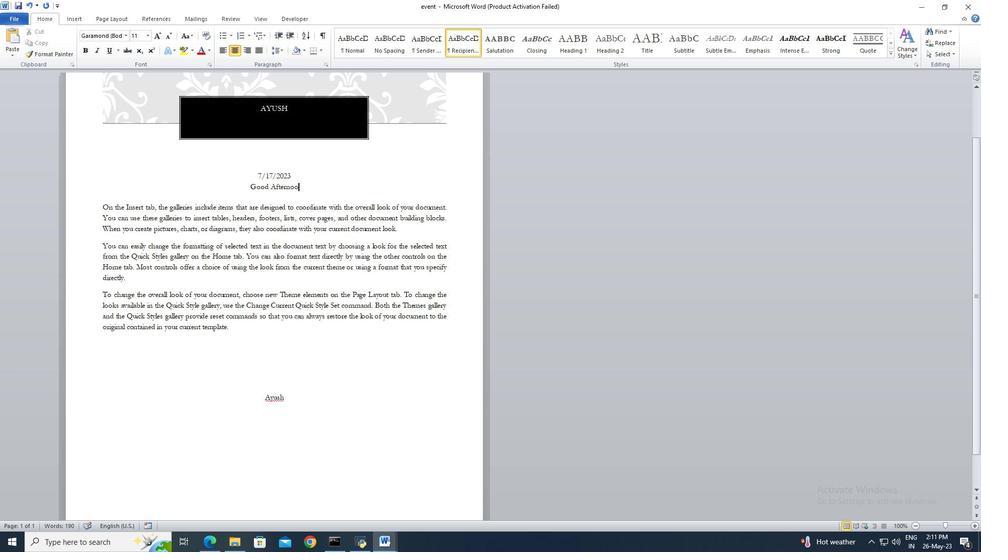 
Action: Mouse moved to (110, 211)
Screenshot: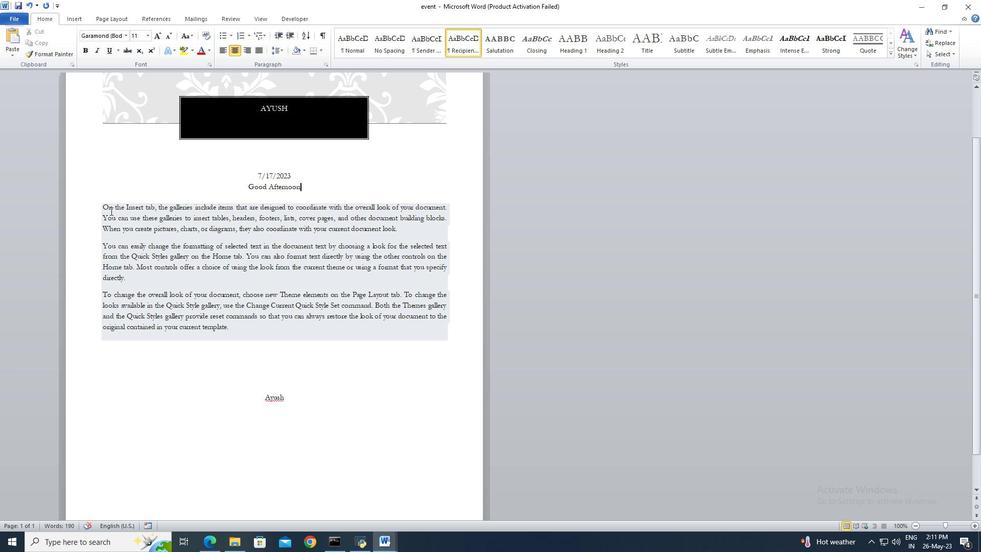
Action: Mouse pressed left at (110, 211)
Screenshot: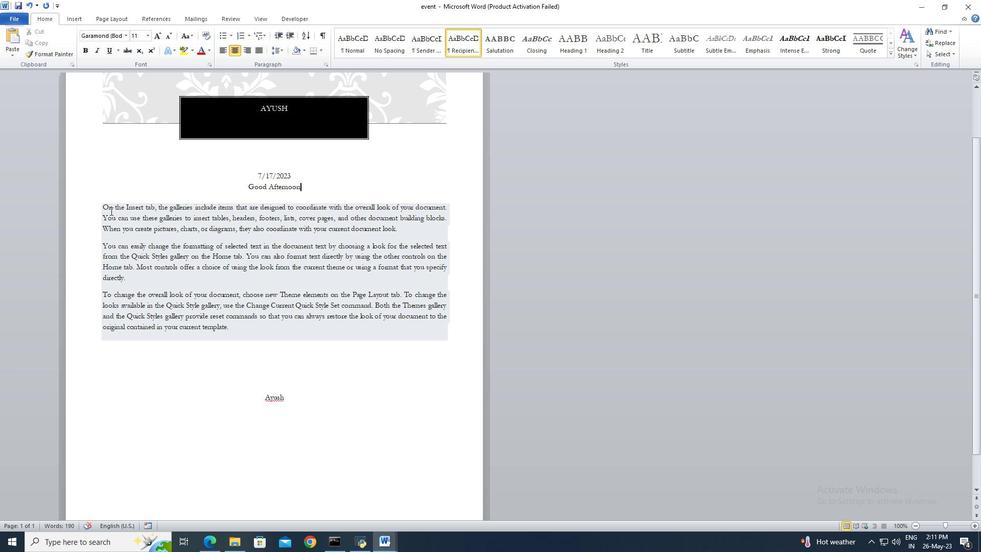 
Action: Key pressed <Key.shift>I<Key.space>wanted<Key.space>to<Key.space>express<Key.space>my<Key.space>heartfelt<Key.space>condolences<Key.space>on<Key.space>the<Key.space>passing<Key.space>of<Key.space>your<Key.space>loved<Key.space>one.<Key.space><Key.shift>Losing<Key.space>someone<Key.space>a<Key.backspace>we<Key.space>care<Key.space>about<Key.space>is<Key.space>never<Key.space>easy,<Key.space>and<Key.space>my<Key.space>thoughts<Key.space>are<Key.space>with<Key.space>you<Key.space>during<Key.space>this<Key.space>difficult<Key.space>time.<Key.space><Key.shift>May<Key.space>cherished<Key.space>memories<Key.space>and<Key.space>the<Key.space>support<Key.space>of<Key.space>loved<Key.space>ones<Key.space>bring<Key.space>you<Key.space>comfort<Key.space>and<Key.space>strength.
Screenshot: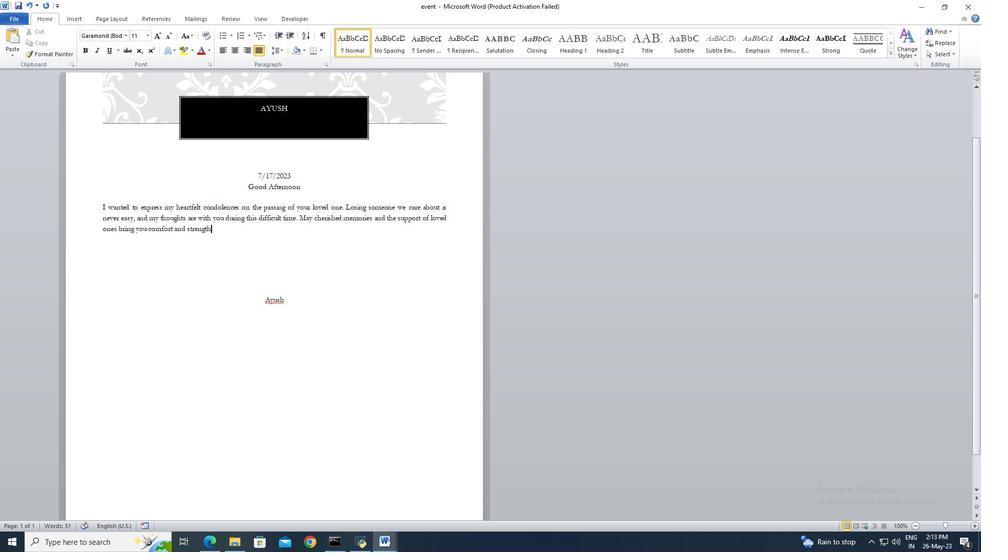 
Action: Mouse moved to (120, 18)
Screenshot: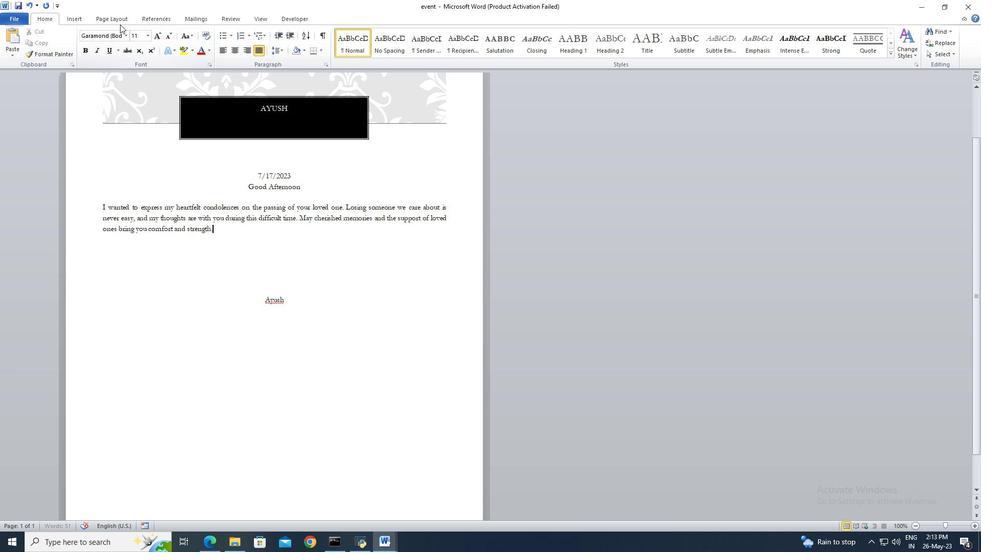 
Action: Mouse pressed left at (120, 18)
Screenshot: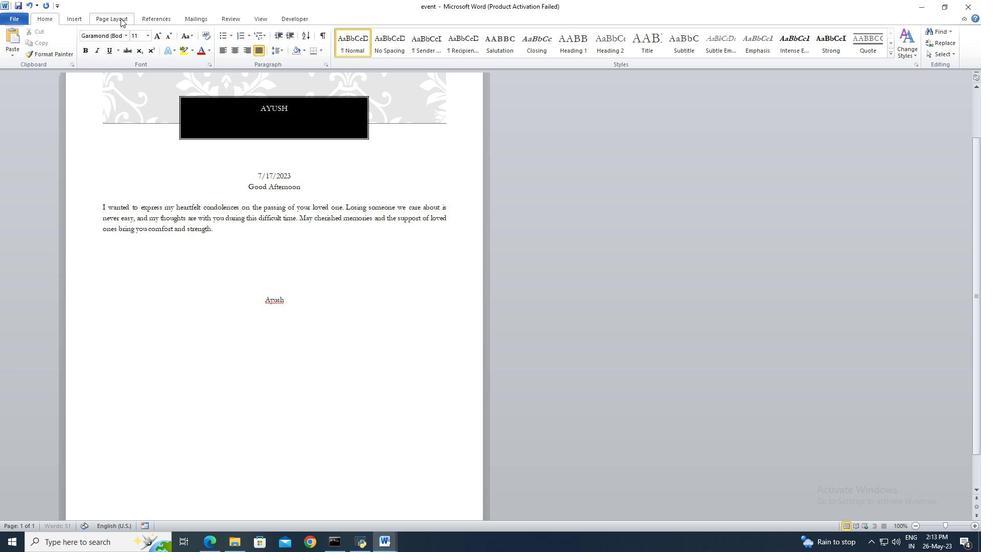 
Action: Mouse moved to (240, 54)
Screenshot: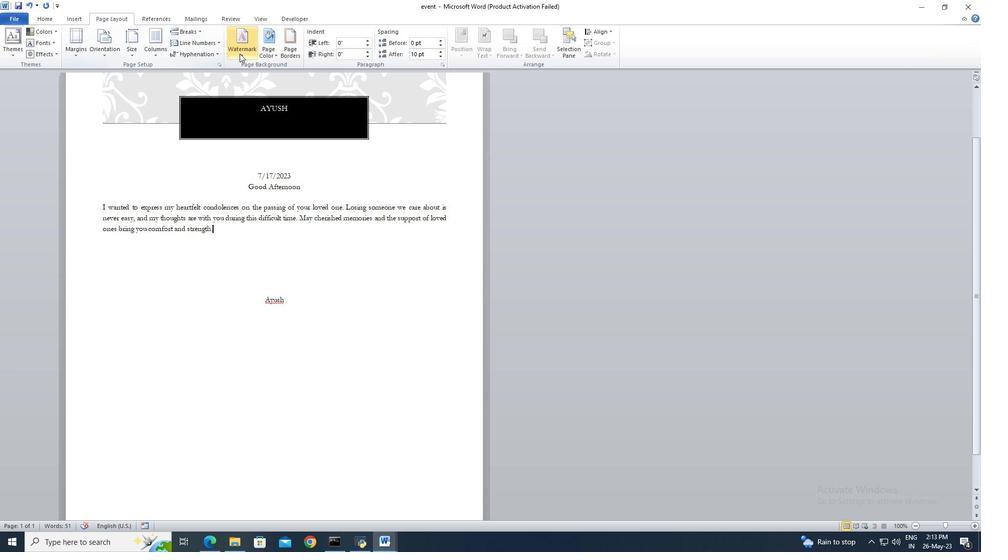 
Action: Mouse pressed left at (240, 54)
Screenshot: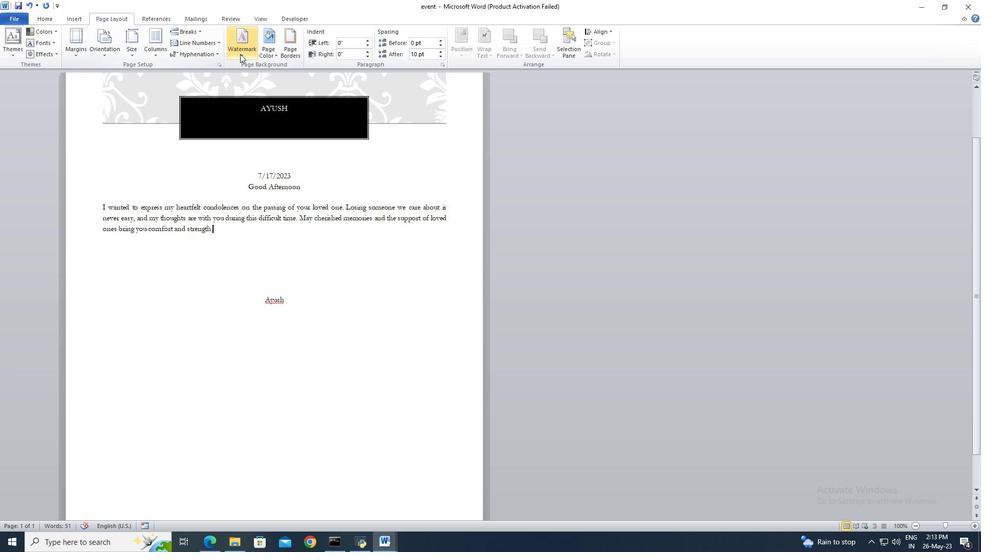 
Action: Mouse moved to (268, 362)
Screenshot: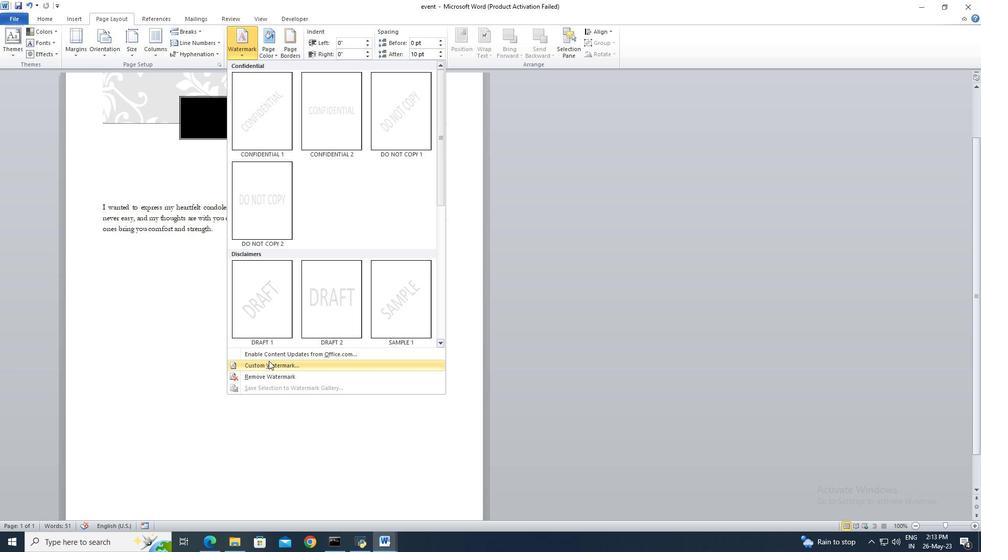 
Action: Mouse pressed left at (268, 362)
Screenshot: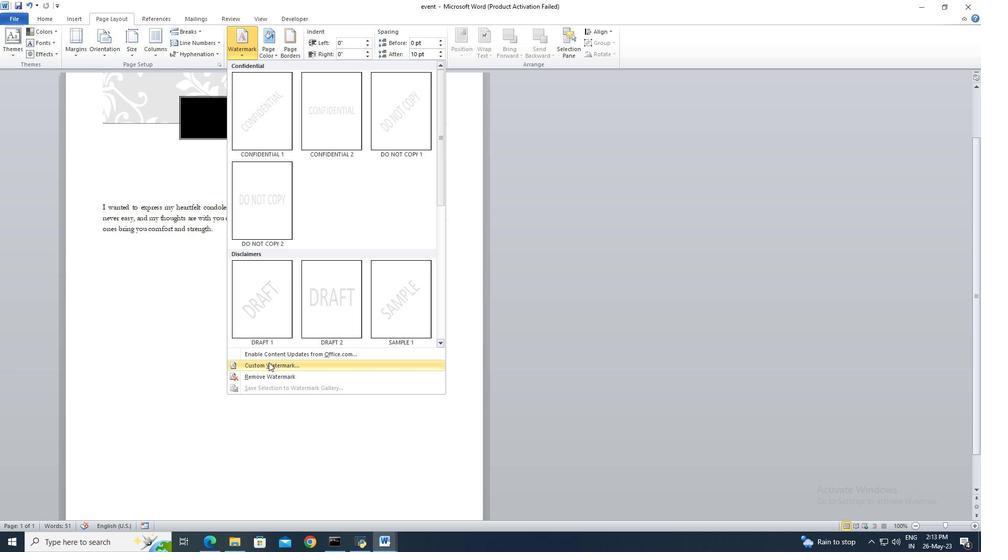 
Action: Mouse moved to (399, 247)
Screenshot: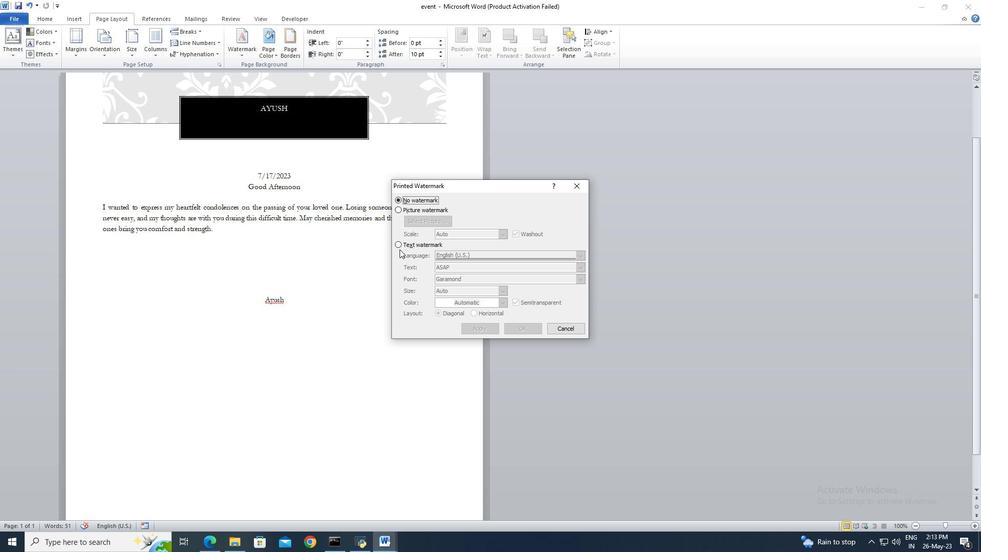 
Action: Mouse pressed left at (399, 247)
Screenshot: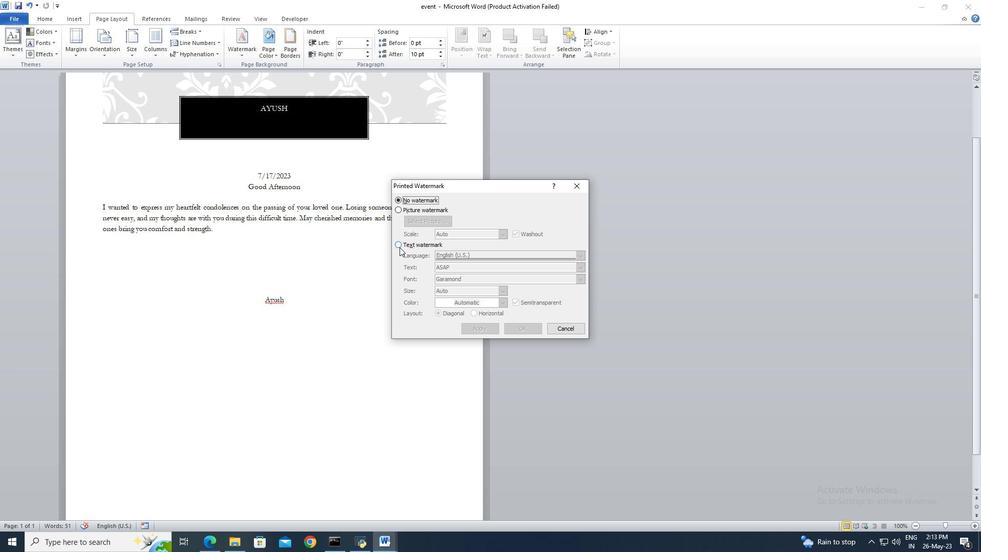 
Action: Mouse moved to (454, 267)
Screenshot: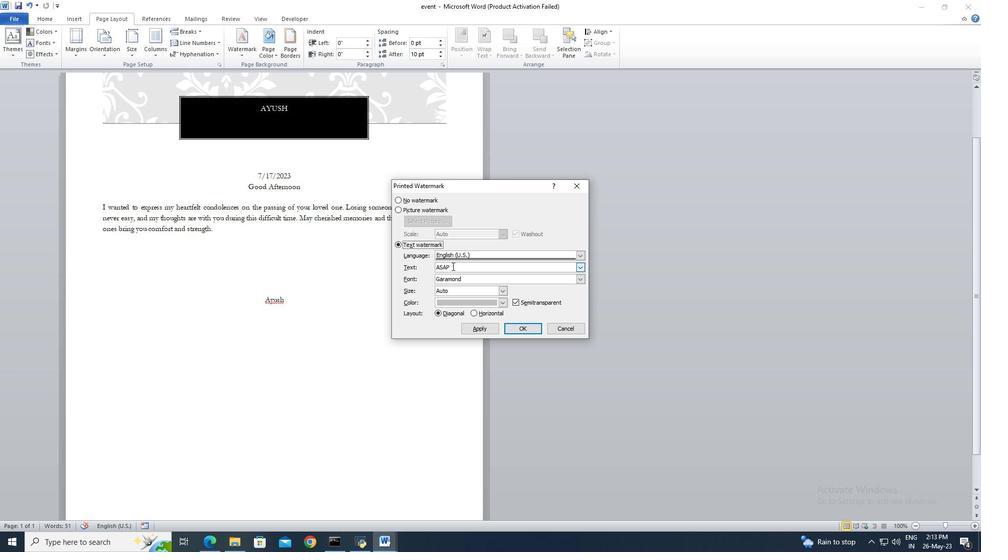 
Action: Mouse pressed left at (454, 267)
Screenshot: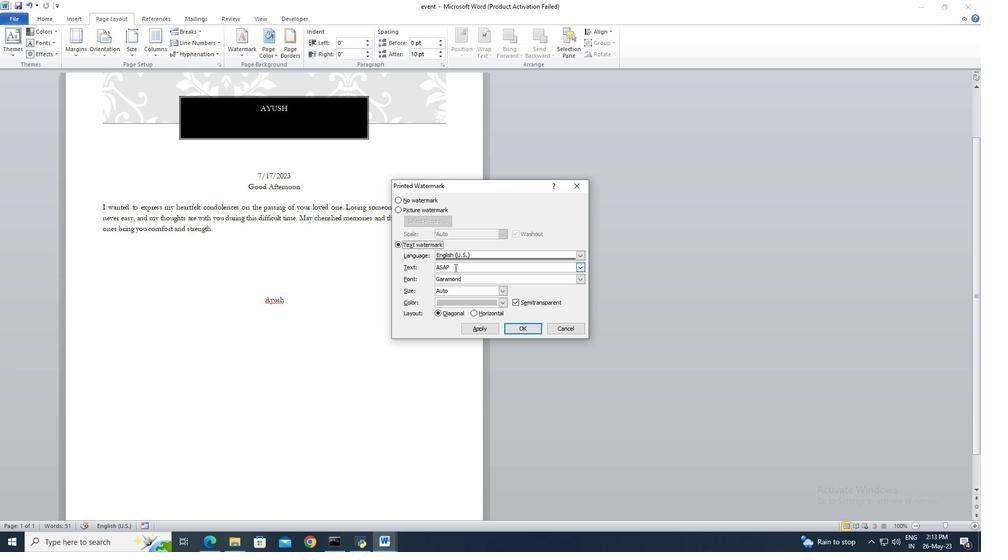 
Action: Key pressed ctrl+A<Key.delete><Key.shift>Do<Key.space>not<Key.space>copy<Key.space>3
Screenshot: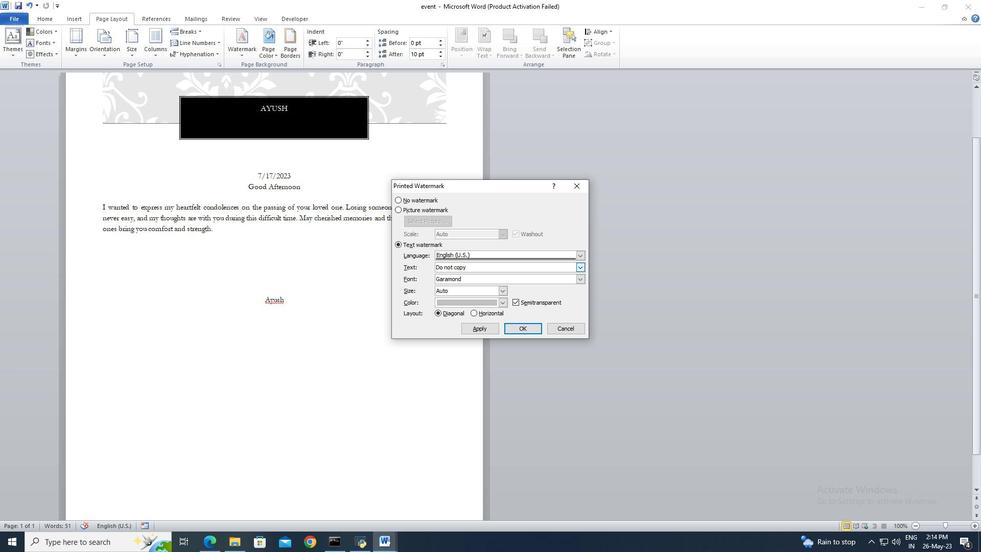 
Action: Mouse moved to (534, 328)
Screenshot: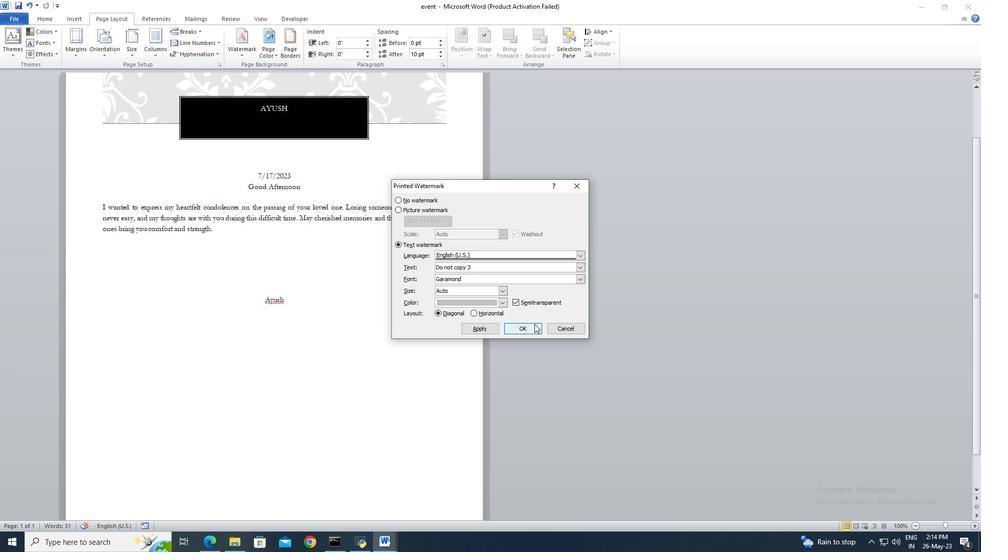 
Action: Mouse pressed left at (534, 328)
Screenshot: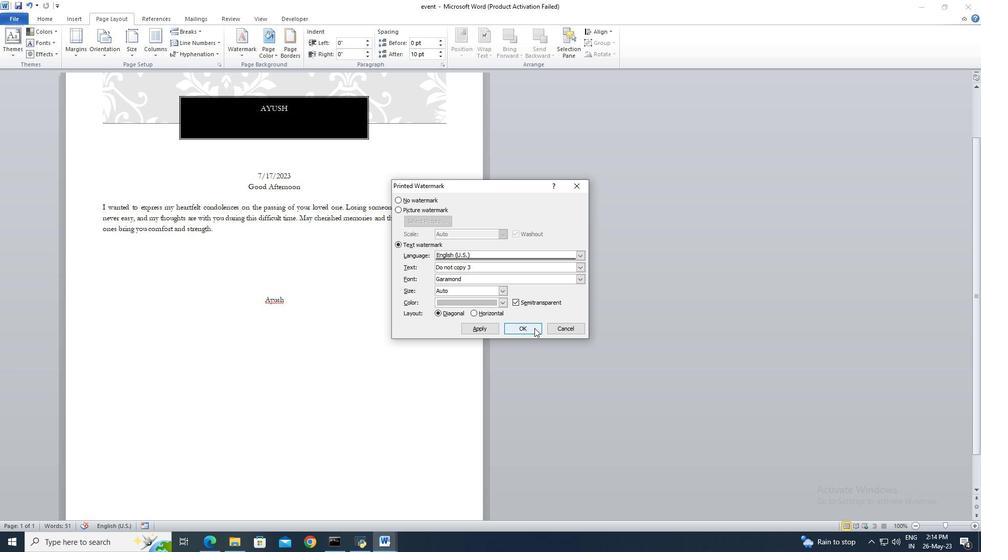 
Action: Mouse moved to (397, 309)
Screenshot: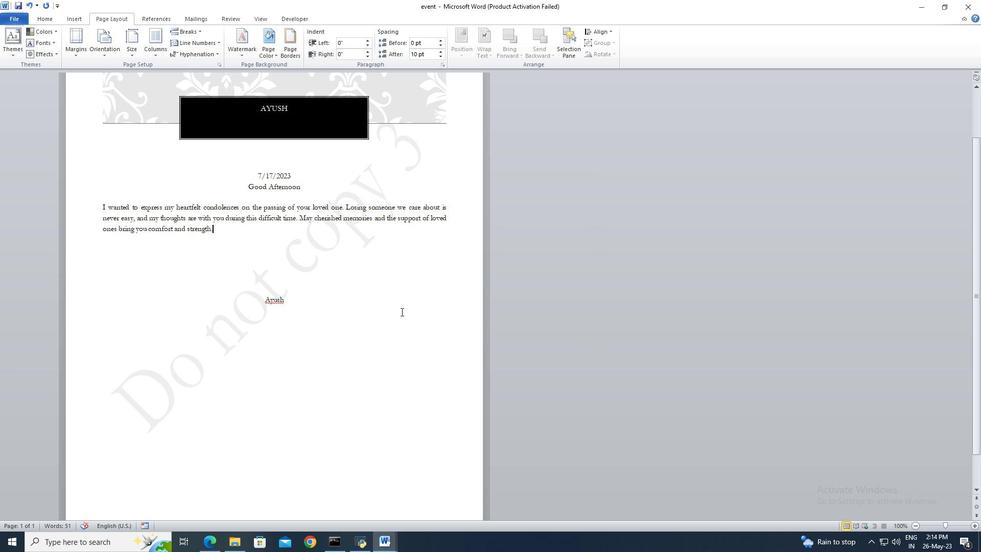 
